 Task: Look for space in Cascavel, Brazil from 4th August, 2023 to 8th August, 2023 for 1 adult in price range Rs.10000 to Rs.15000. Place can be private room with 1  bedroom having 1 bed and 1 bathroom. Property type can be flatguest house, hotel. Amenities needed are: wifi. Booking option can be shelf check-in. Required host language is Spanish.
Action: Mouse moved to (460, 100)
Screenshot: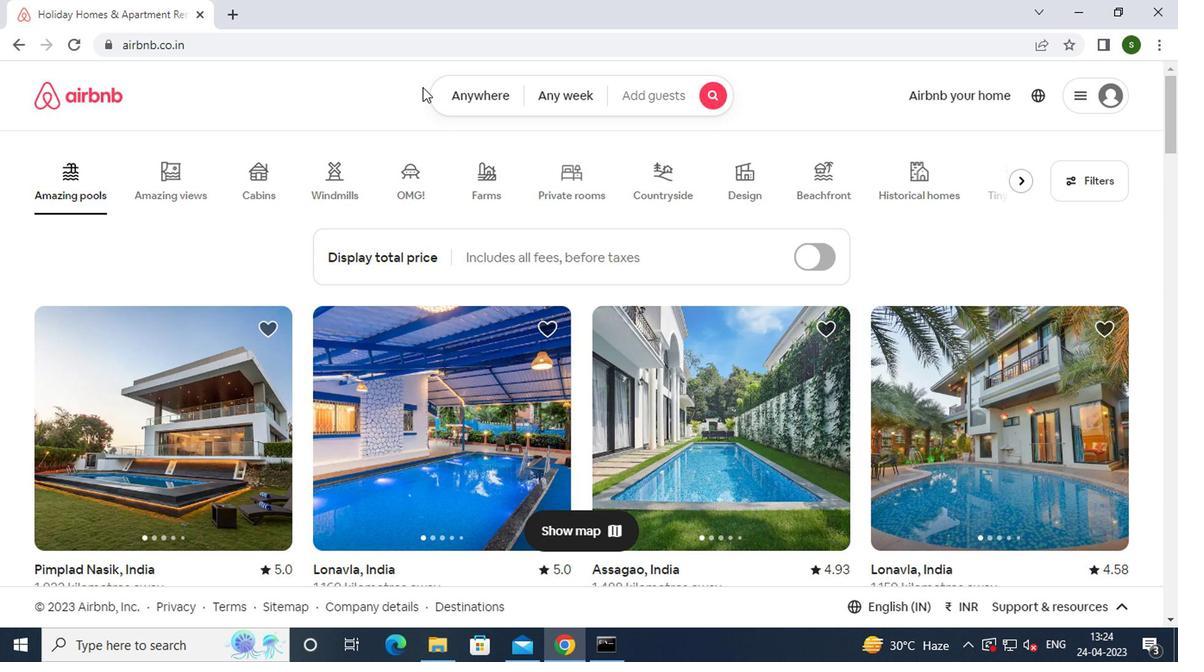 
Action: Mouse pressed left at (460, 100)
Screenshot: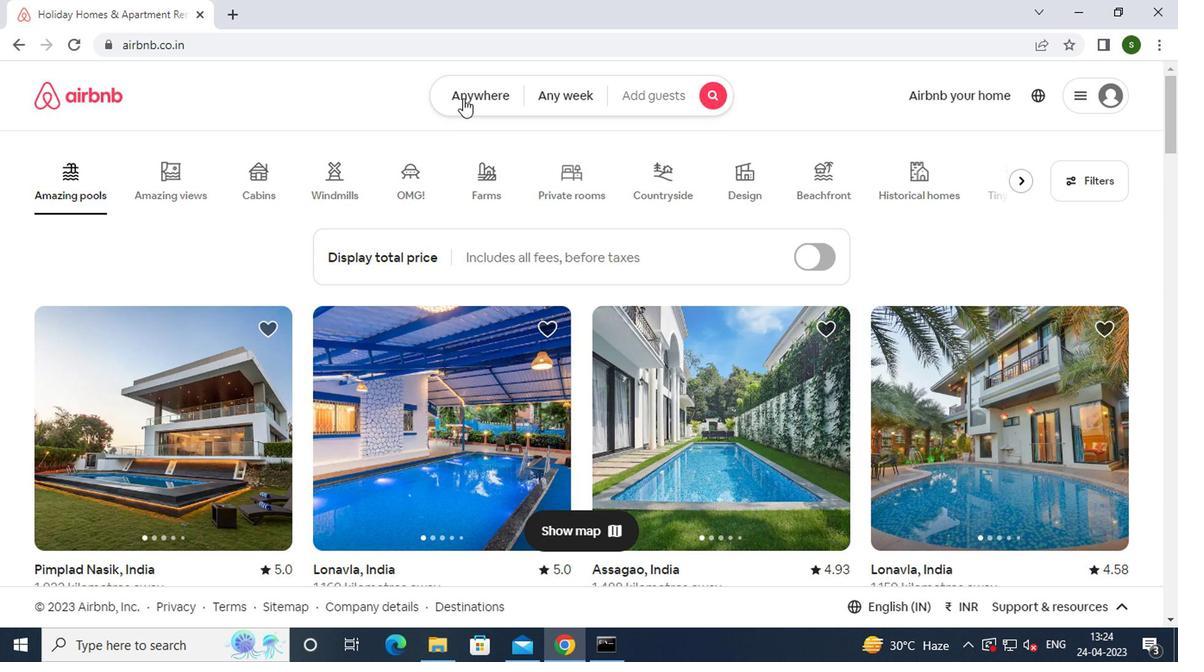 
Action: Mouse moved to (309, 171)
Screenshot: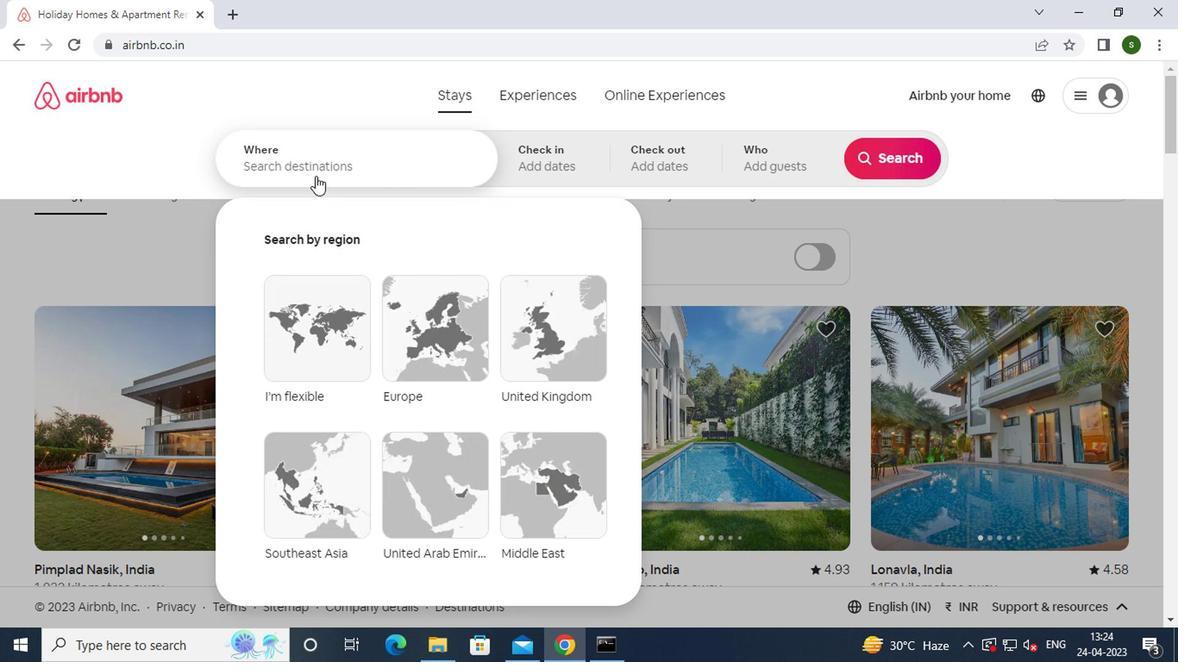 
Action: Mouse pressed left at (309, 171)
Screenshot: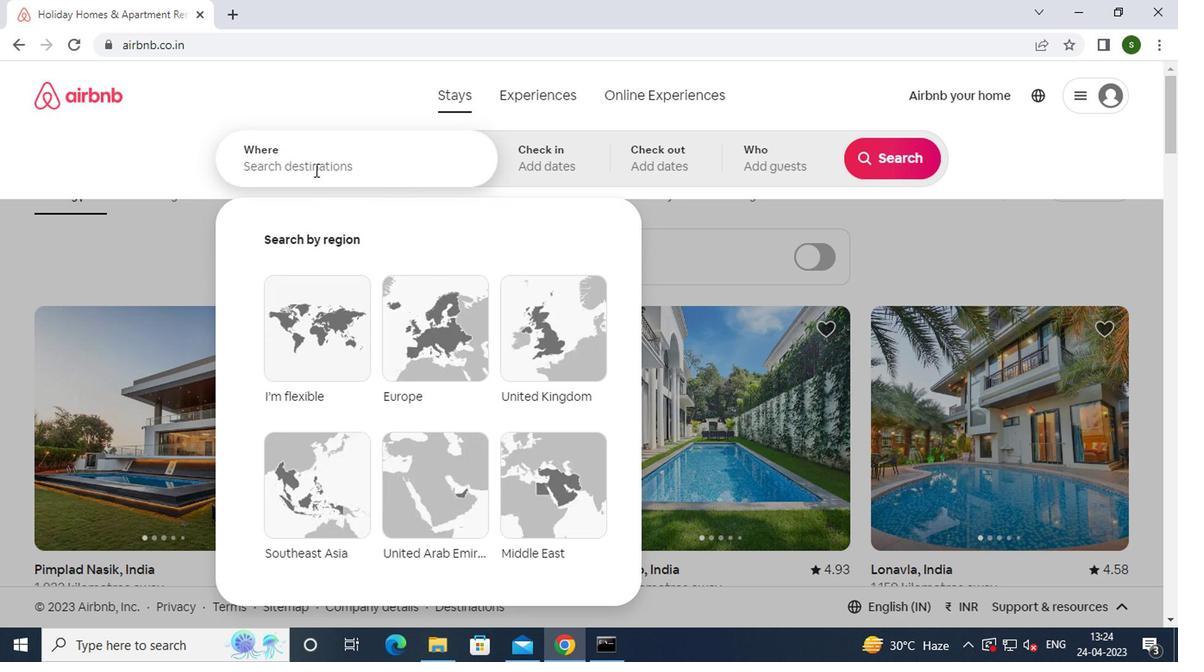 
Action: Key pressed c<Key.caps_lock>ascavel,<Key.space><Key.caps_lock>b<Key.caps_lock>razil<Key.enter>
Screenshot: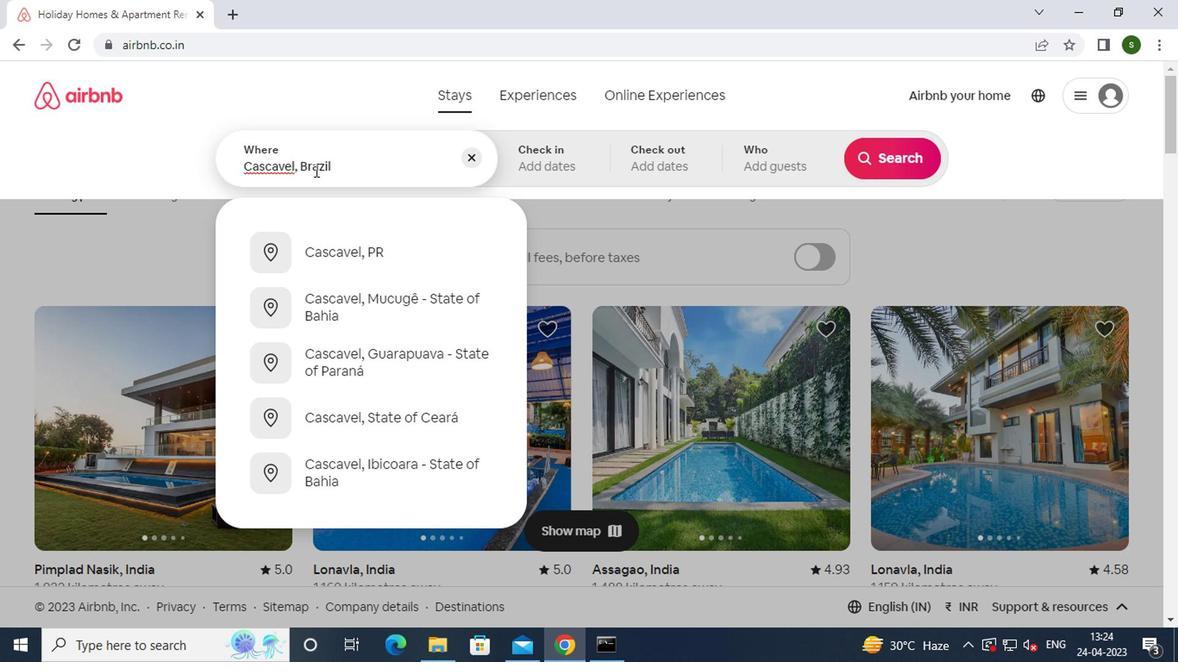 
Action: Mouse moved to (869, 292)
Screenshot: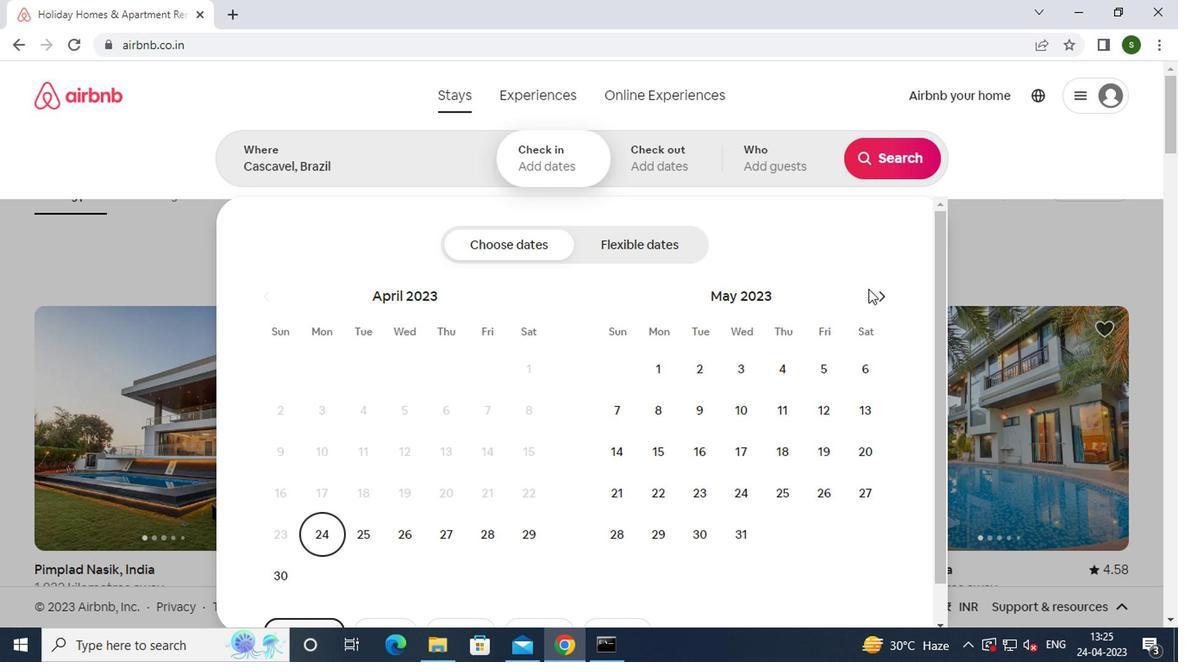 
Action: Mouse pressed left at (869, 292)
Screenshot: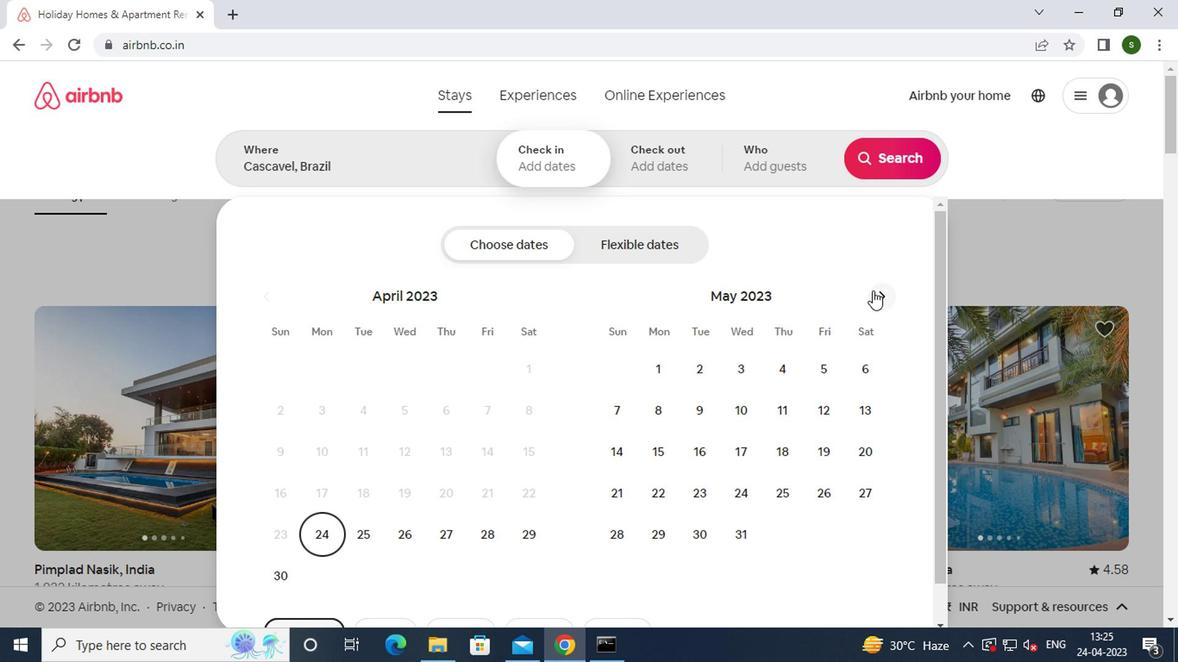 
Action: Mouse pressed left at (869, 292)
Screenshot: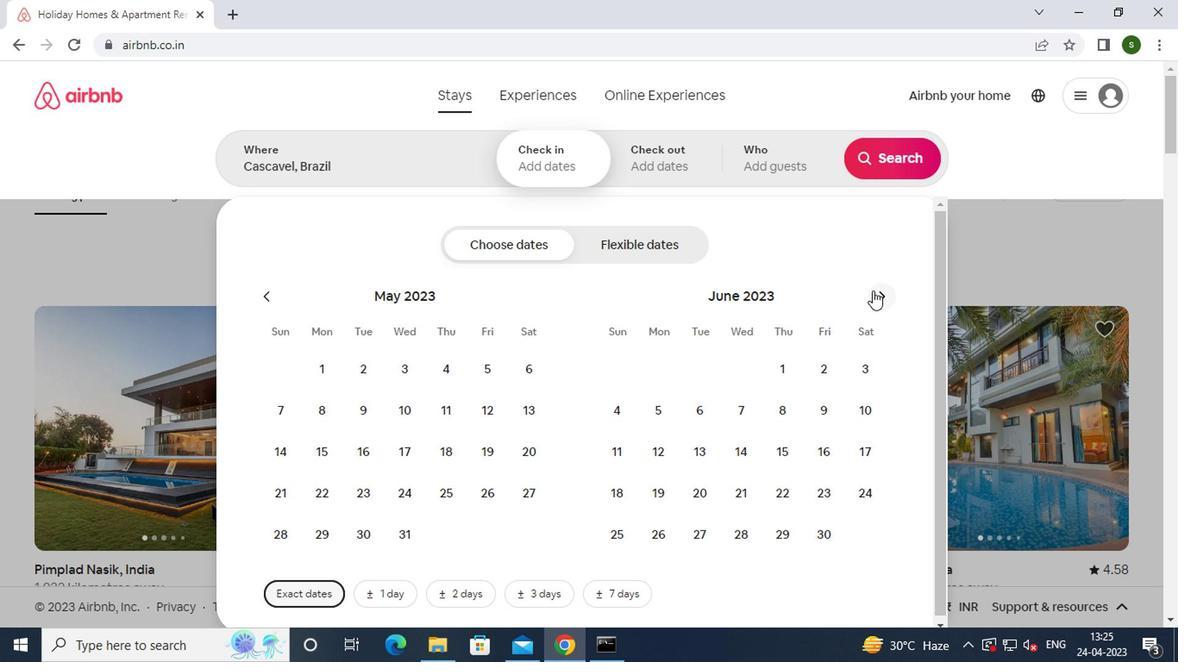 
Action: Mouse pressed left at (869, 292)
Screenshot: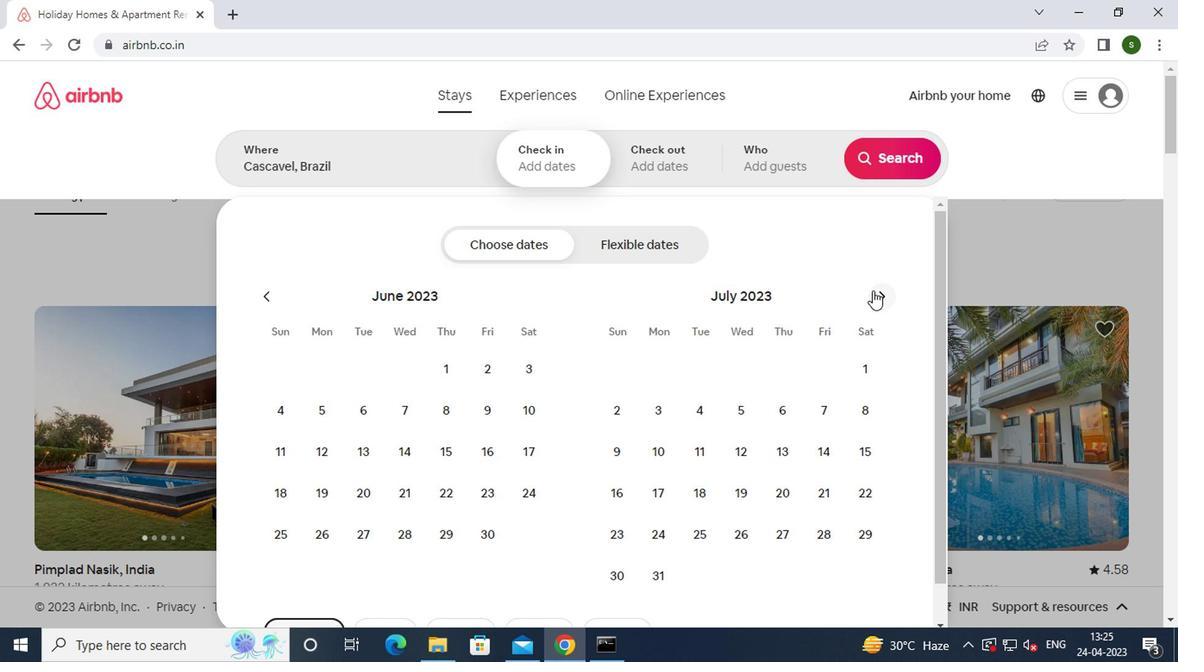
Action: Mouse moved to (819, 360)
Screenshot: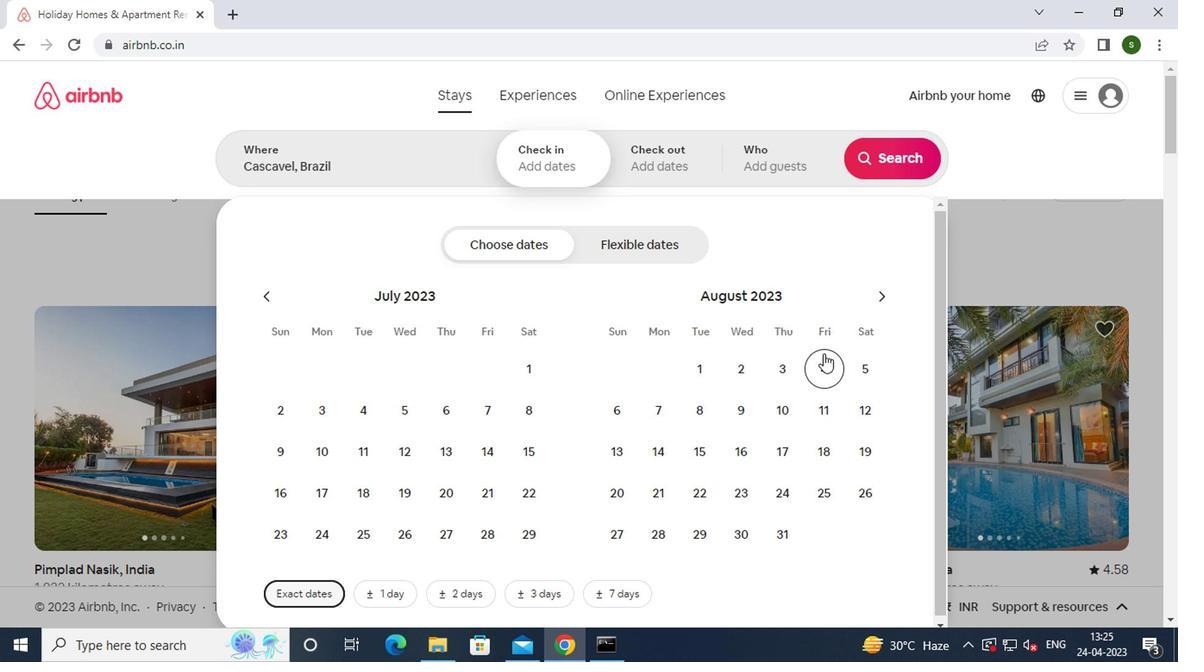 
Action: Mouse pressed left at (819, 360)
Screenshot: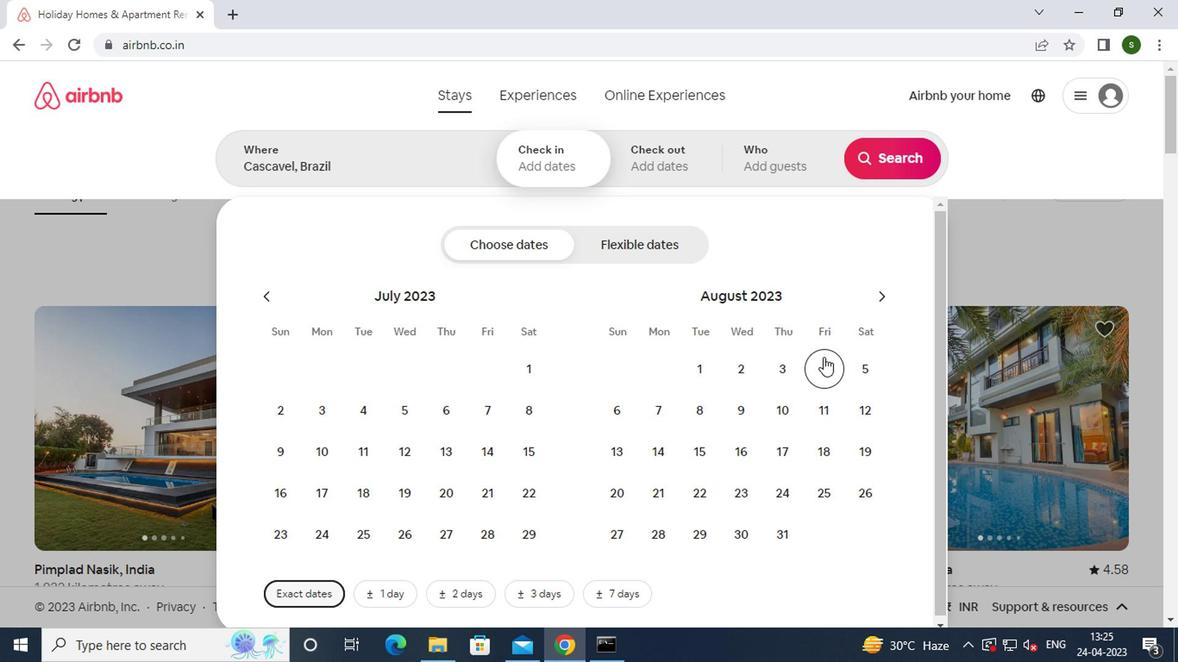 
Action: Mouse moved to (693, 415)
Screenshot: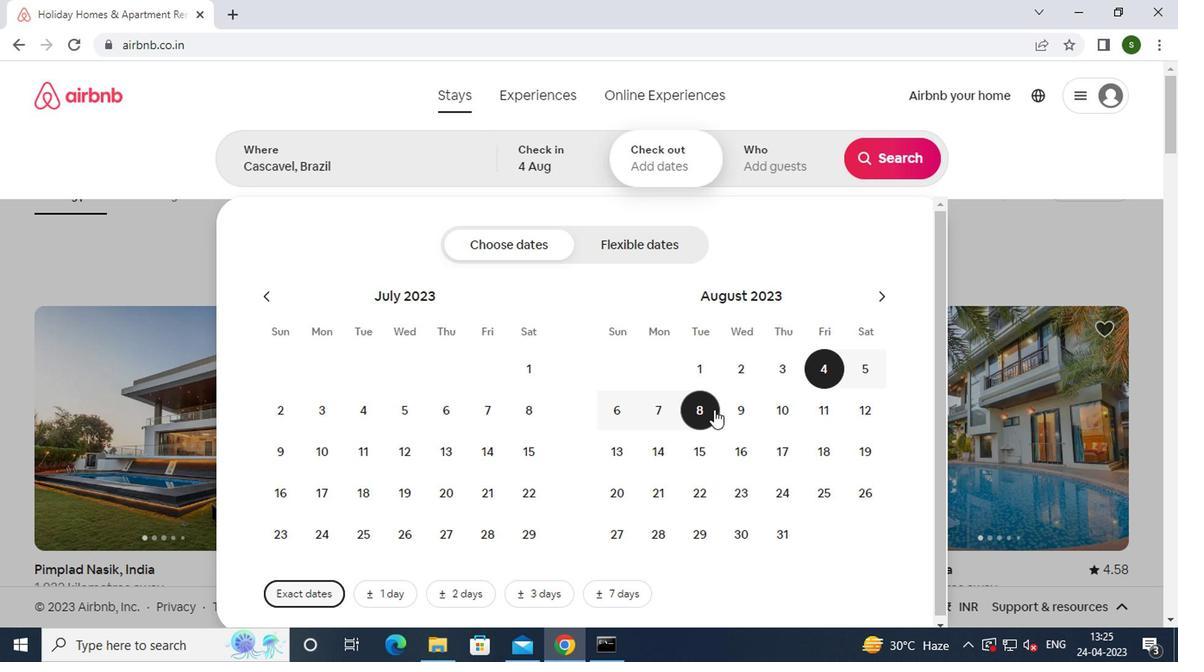 
Action: Mouse pressed left at (693, 415)
Screenshot: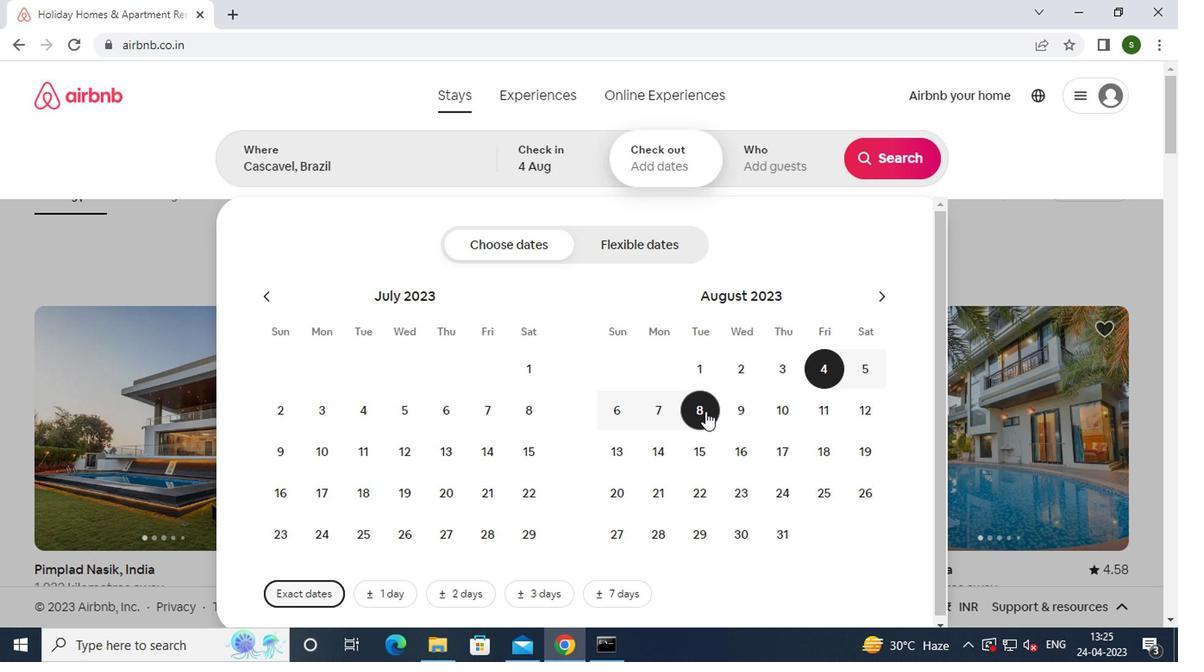 
Action: Mouse moved to (769, 170)
Screenshot: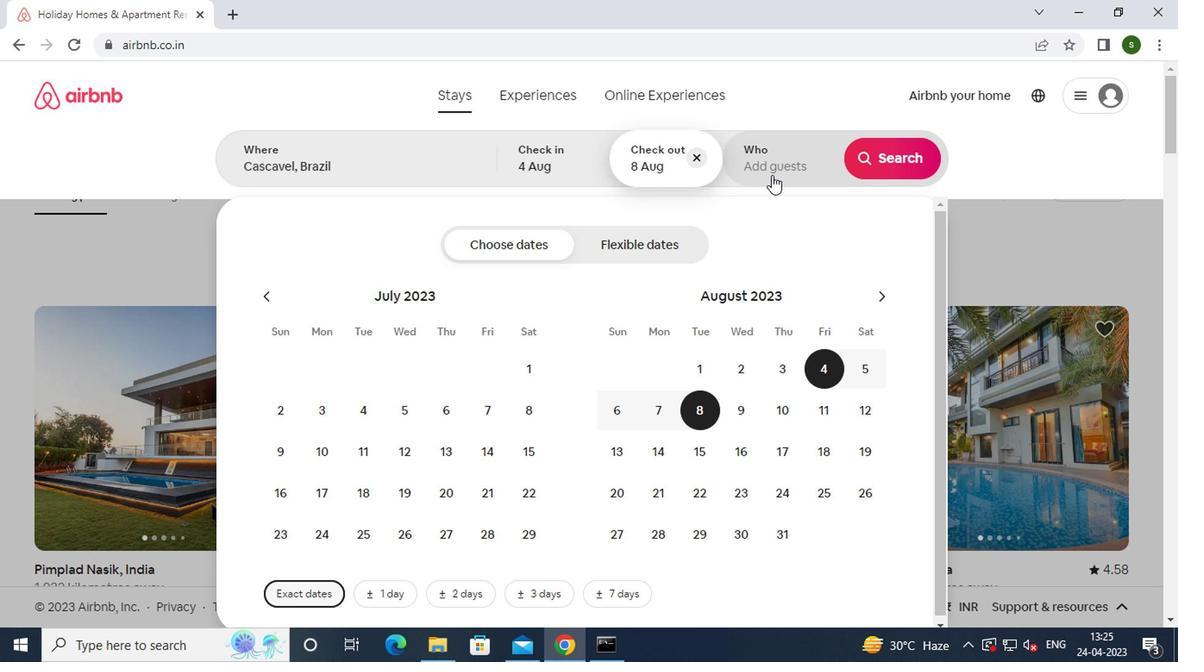
Action: Mouse pressed left at (769, 170)
Screenshot: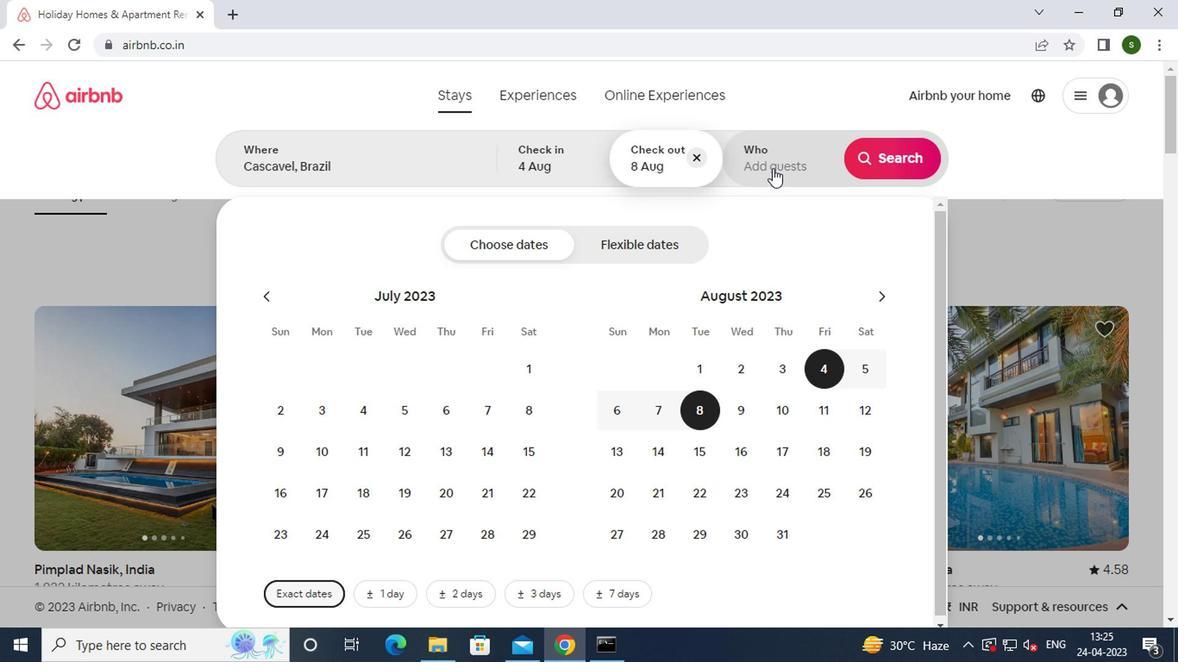 
Action: Mouse moved to (884, 250)
Screenshot: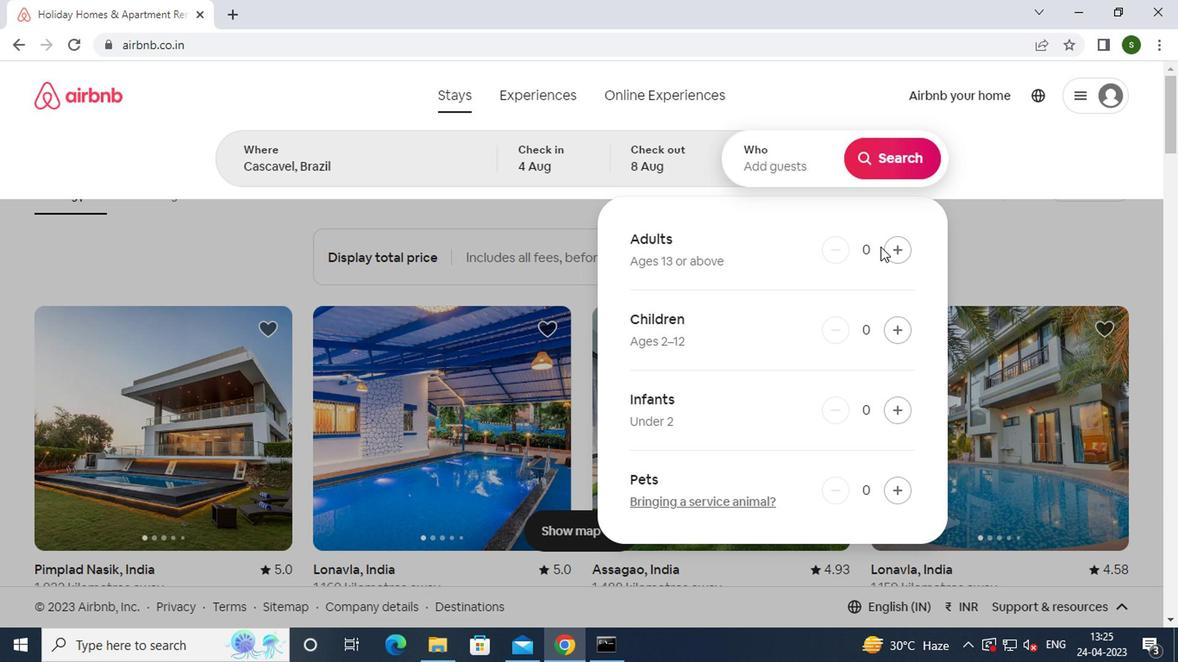 
Action: Mouse pressed left at (884, 250)
Screenshot: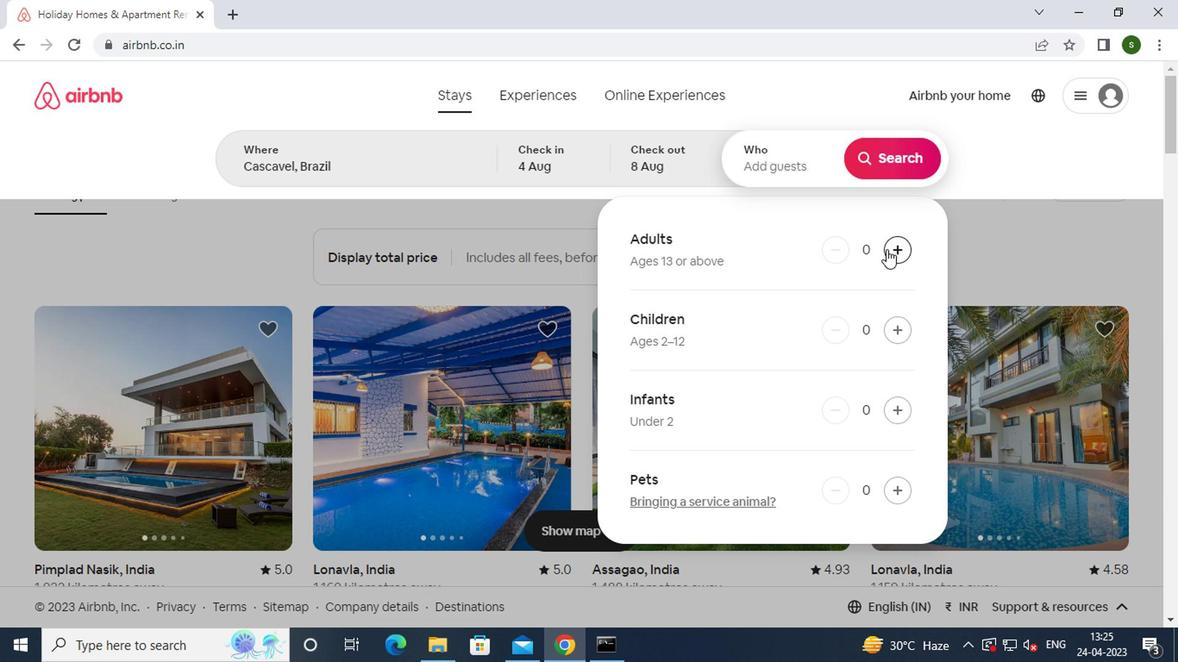 
Action: Mouse moved to (875, 166)
Screenshot: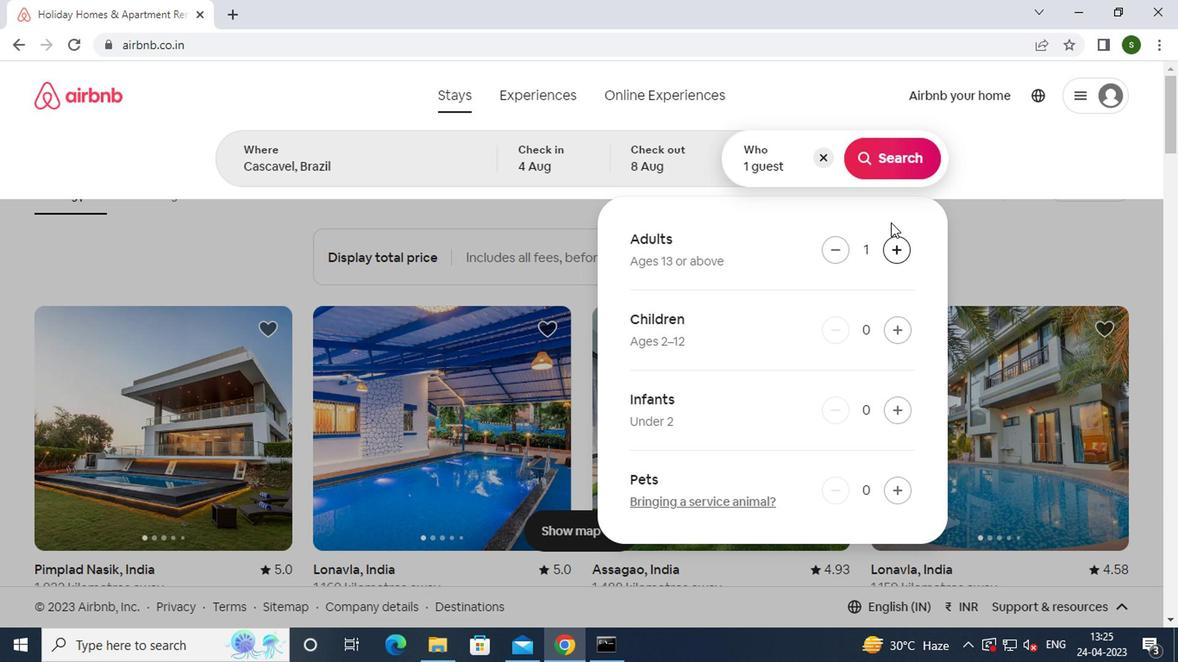
Action: Mouse pressed left at (875, 166)
Screenshot: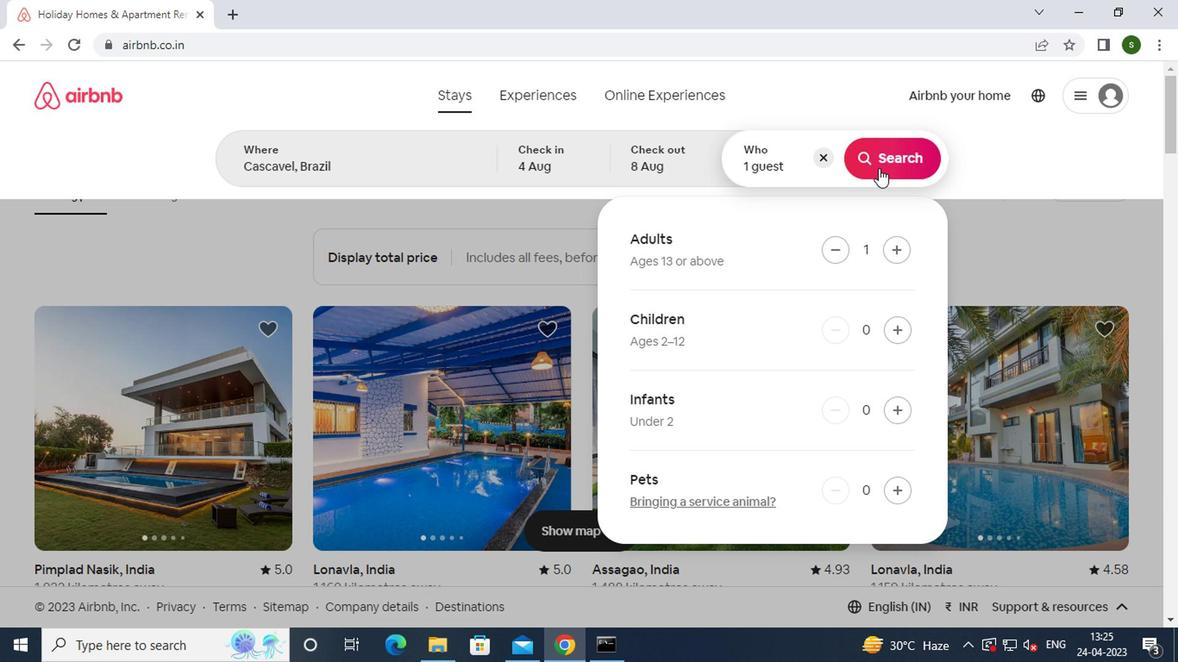 
Action: Mouse moved to (1123, 167)
Screenshot: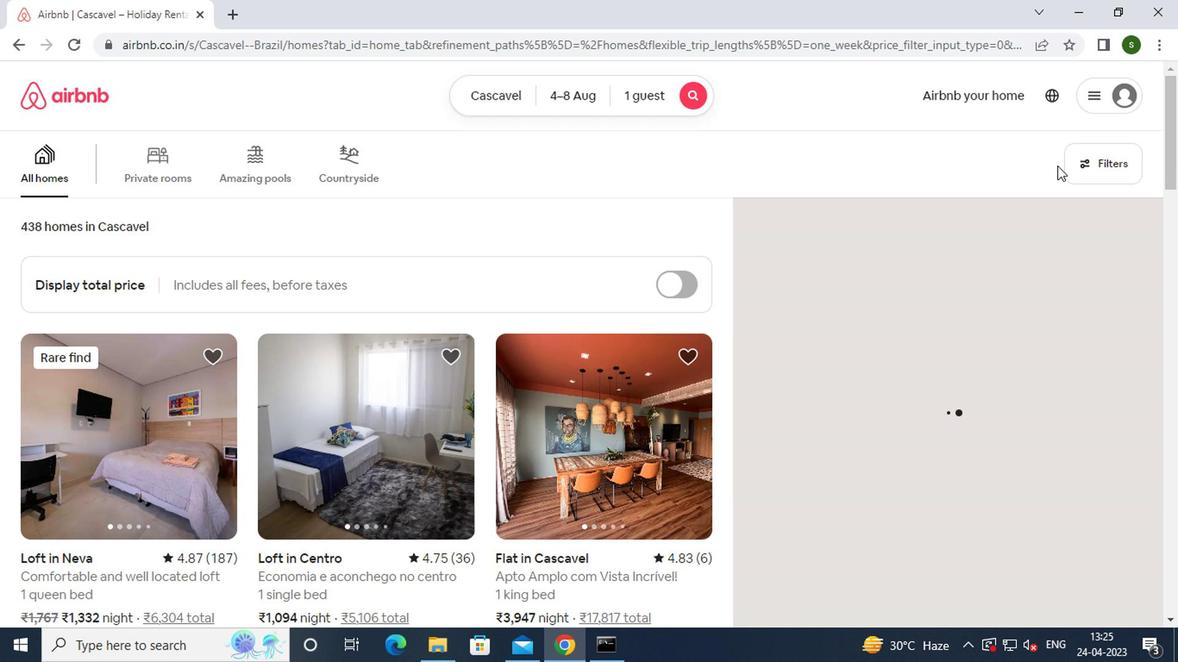 
Action: Mouse pressed left at (1123, 167)
Screenshot: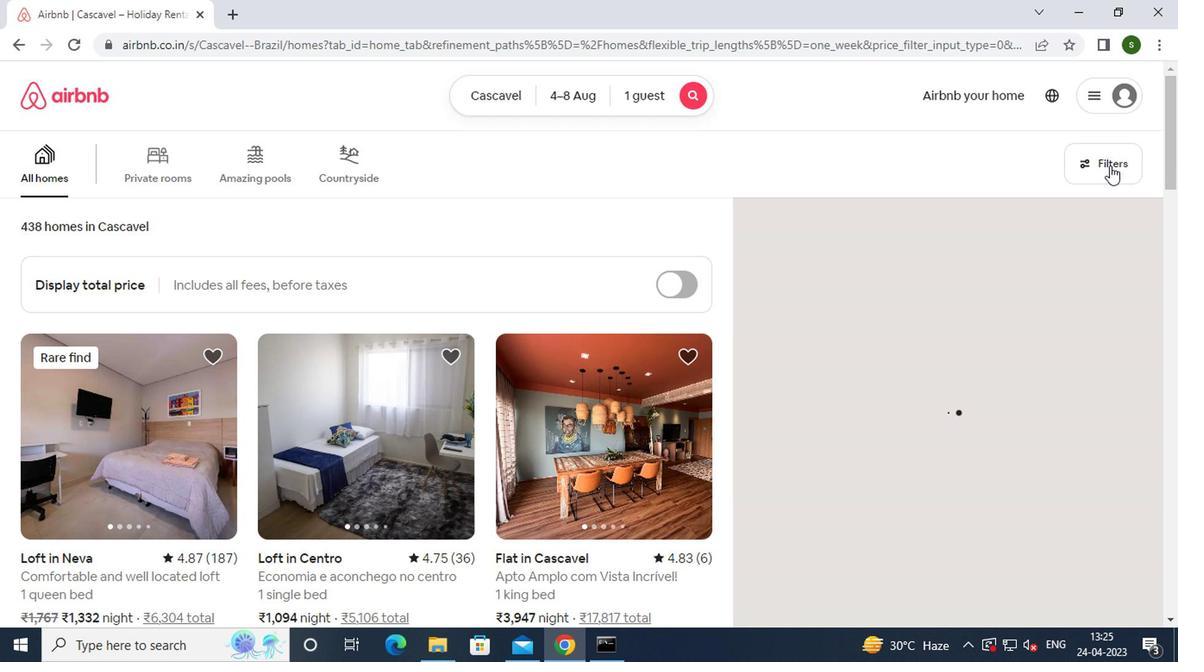 
Action: Mouse moved to (394, 392)
Screenshot: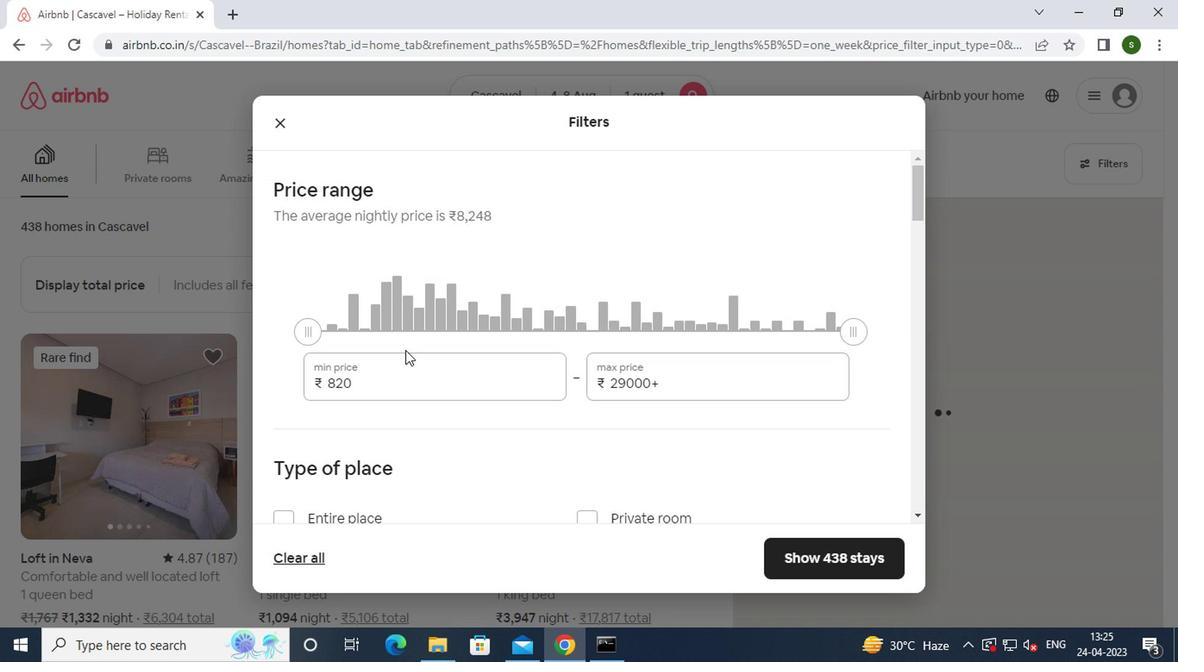 
Action: Mouse pressed left at (394, 392)
Screenshot: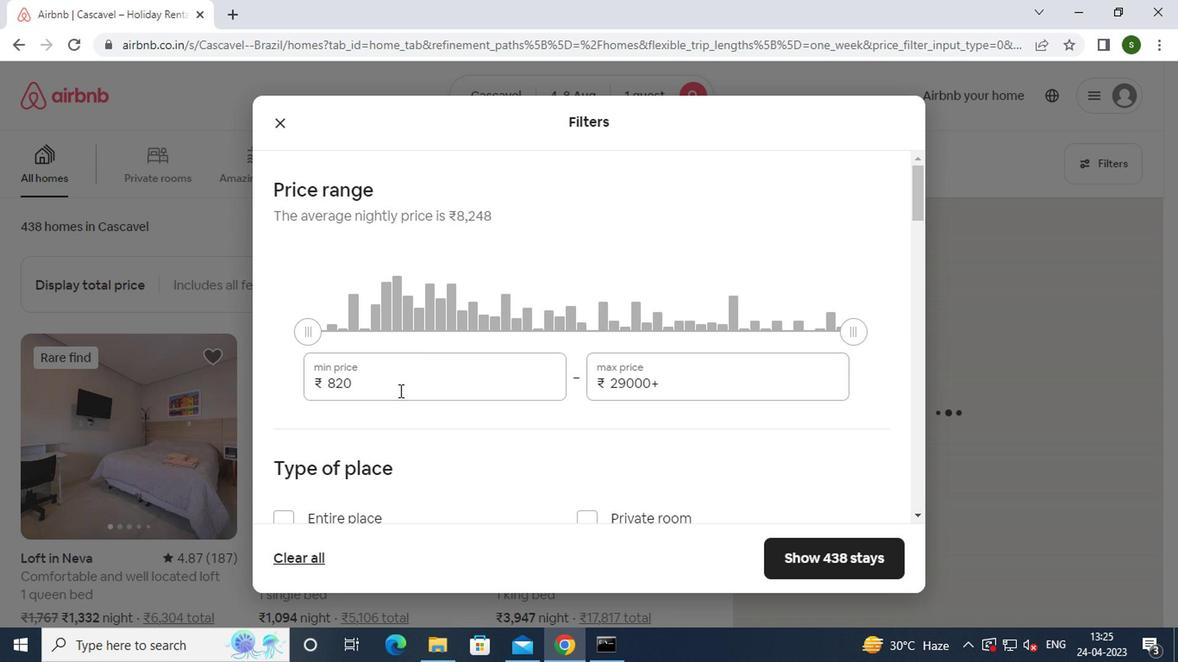 
Action: Key pressed <Key.backspace><Key.backspace><Key.backspace><Key.backspace><Key.backspace><Key.backspace><Key.backspace><Key.backspace><Key.backspace><Key.backspace><Key.backspace><Key.backspace>10000
Screenshot: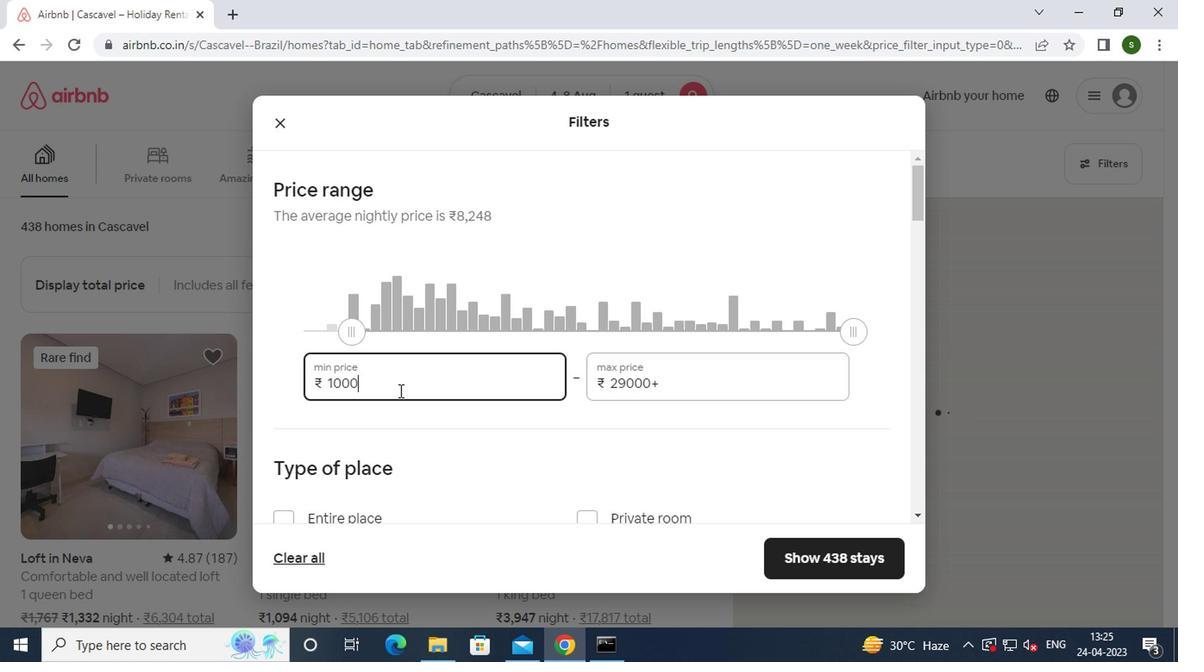 
Action: Mouse moved to (691, 390)
Screenshot: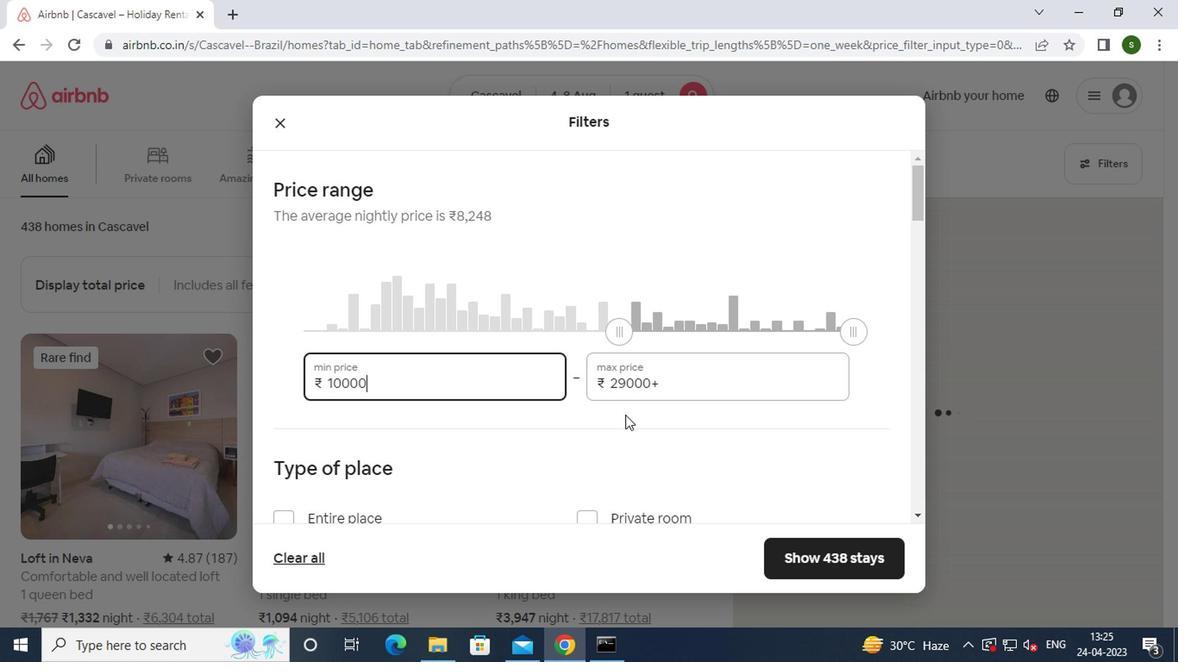 
Action: Mouse pressed left at (691, 390)
Screenshot: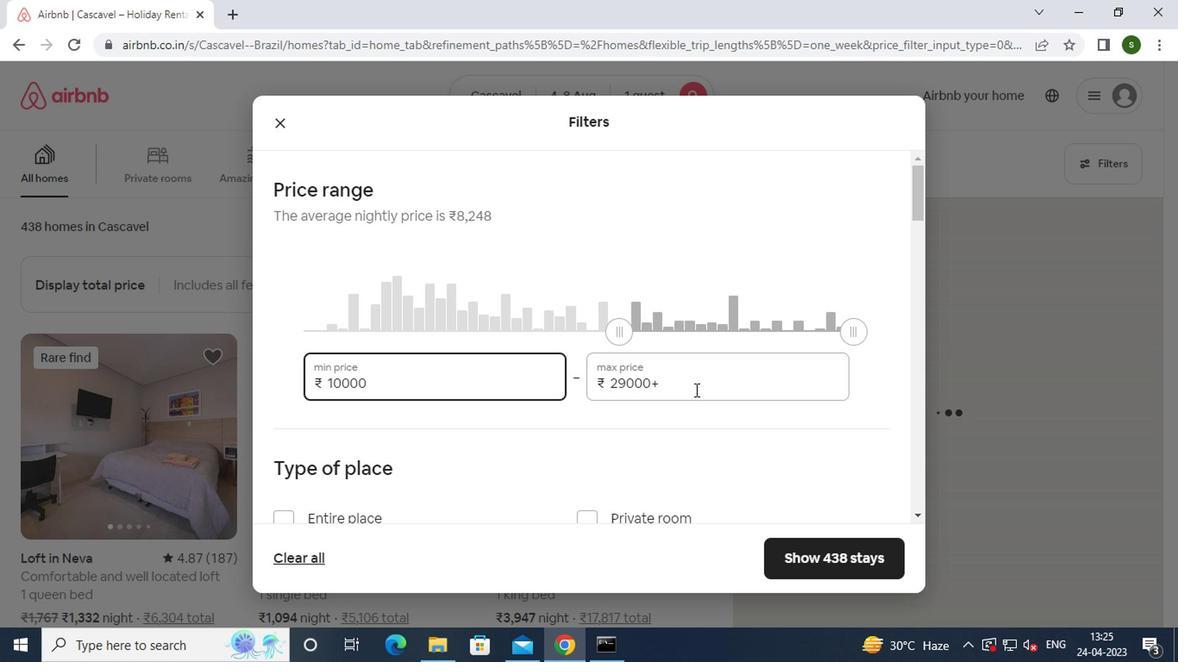 
Action: Key pressed <Key.backspace><Key.backspace><Key.backspace><Key.backspace><Key.backspace><Key.backspace><Key.backspace><Key.backspace><Key.backspace><Key.backspace>15000
Screenshot: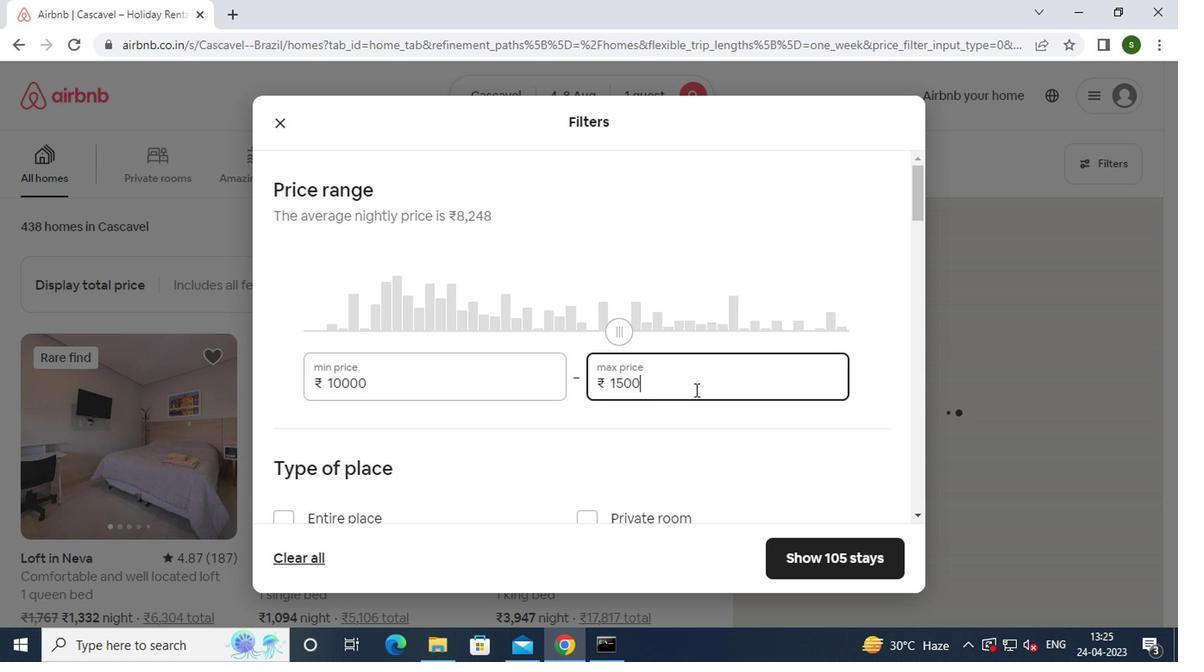 
Action: Mouse moved to (522, 424)
Screenshot: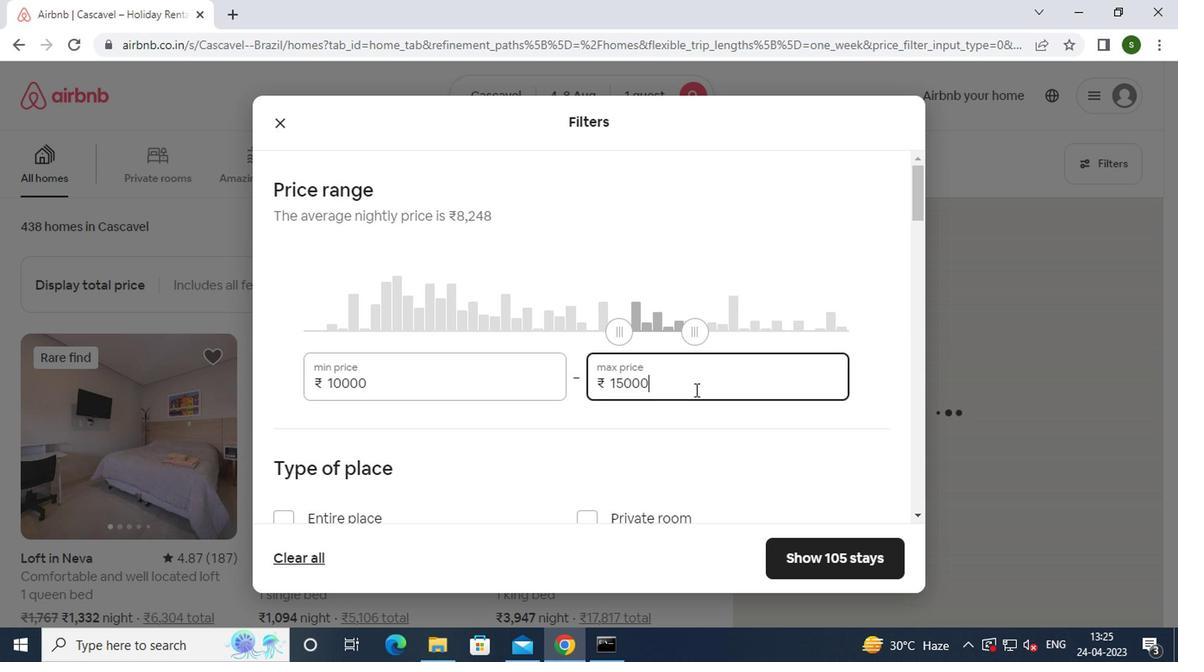 
Action: Mouse scrolled (522, 422) with delta (0, -1)
Screenshot: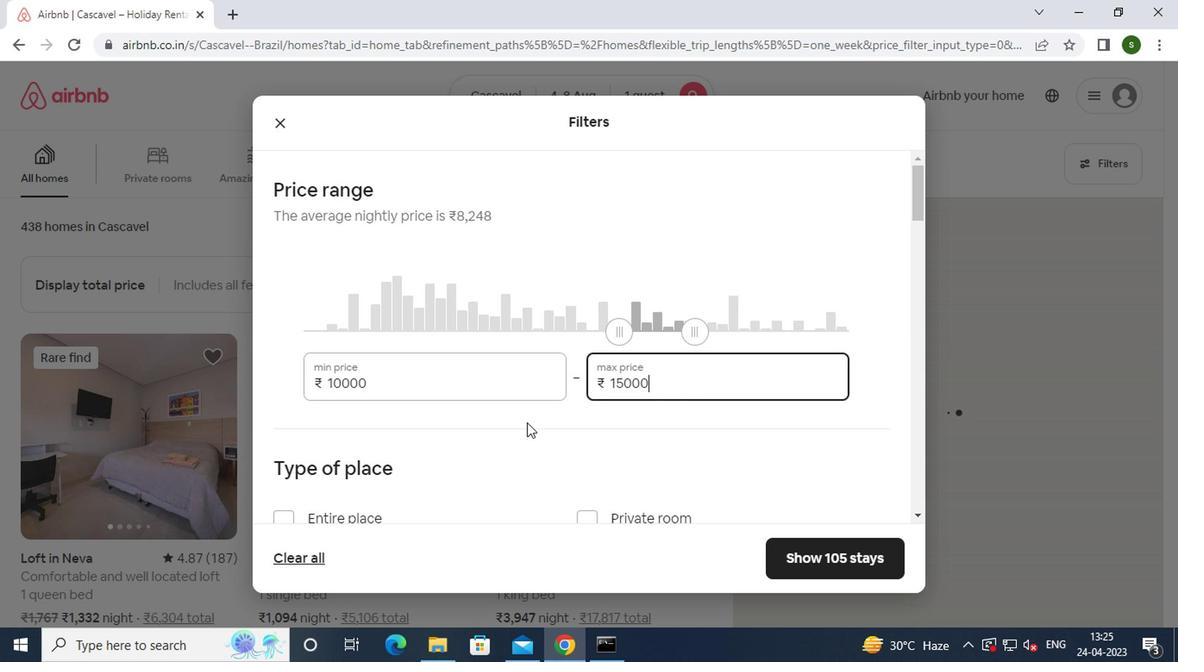 
Action: Mouse scrolled (522, 422) with delta (0, -1)
Screenshot: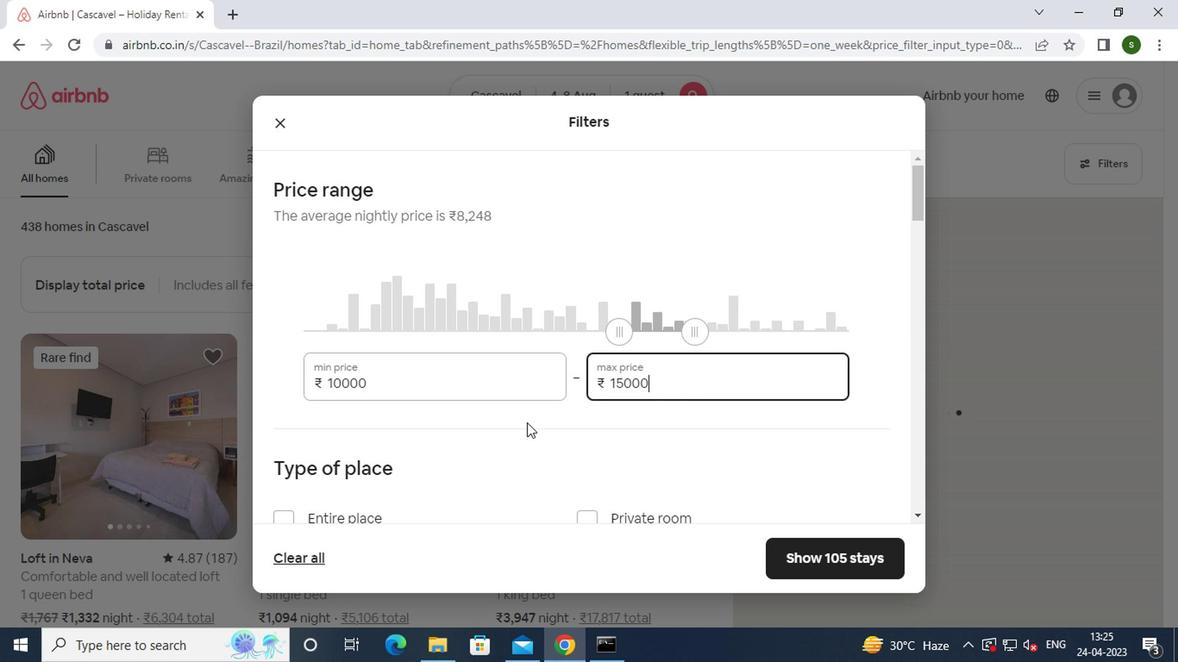 
Action: Mouse moved to (579, 347)
Screenshot: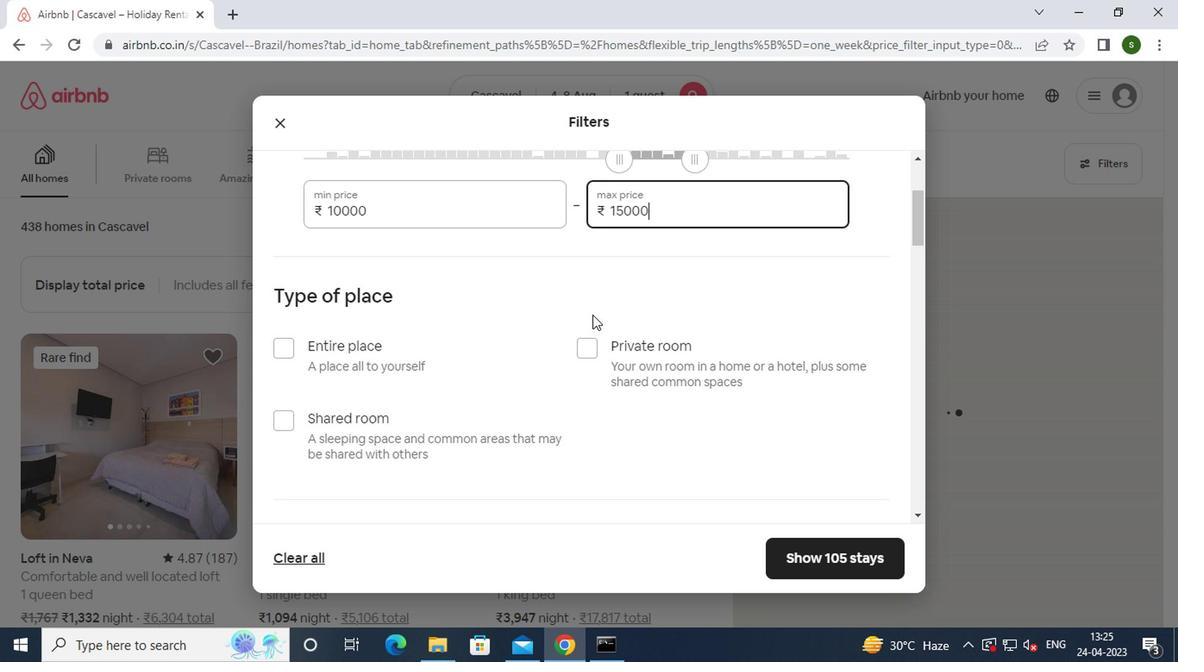 
Action: Mouse pressed left at (579, 347)
Screenshot: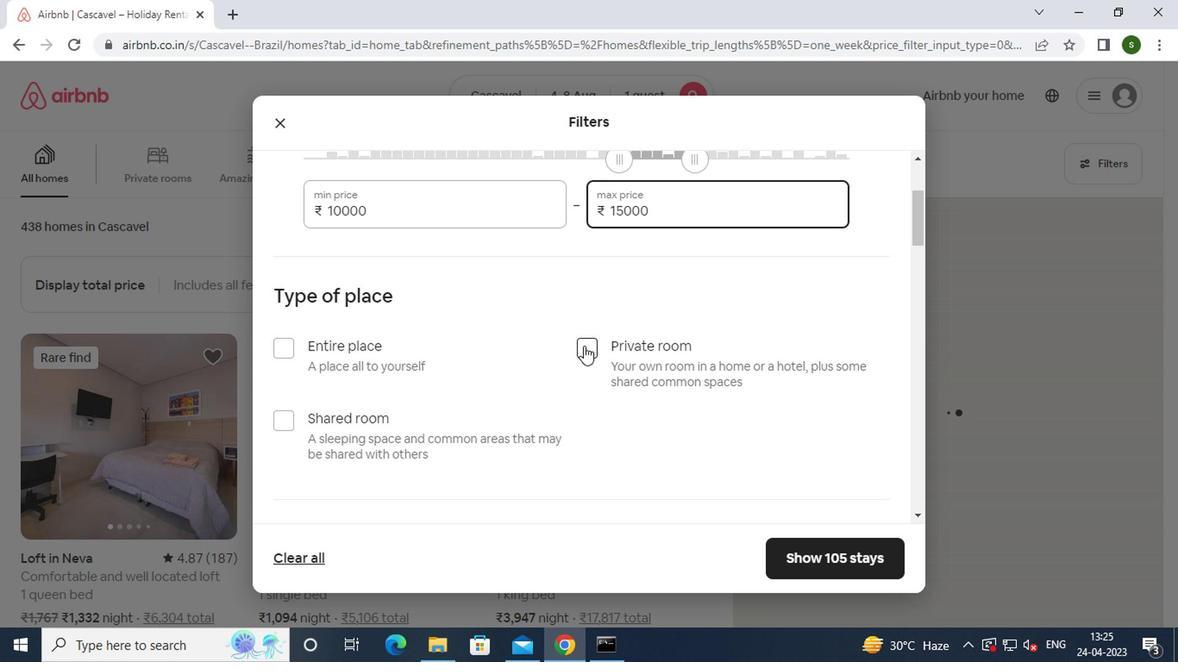 
Action: Mouse moved to (535, 355)
Screenshot: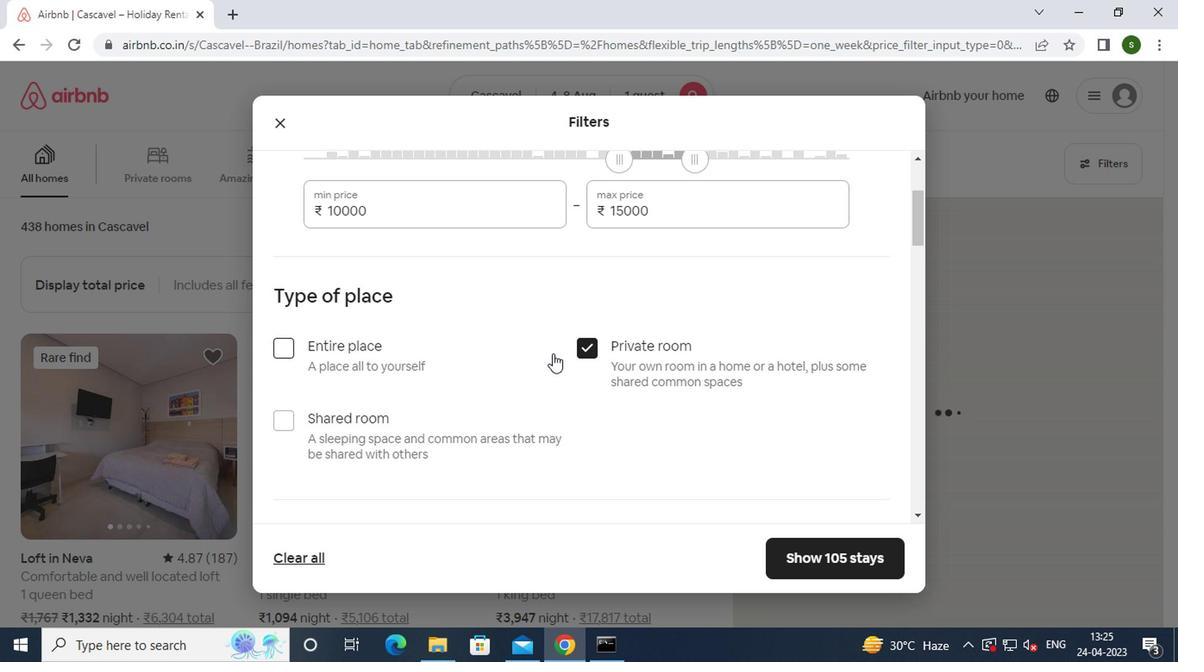 
Action: Mouse scrolled (535, 354) with delta (0, -1)
Screenshot: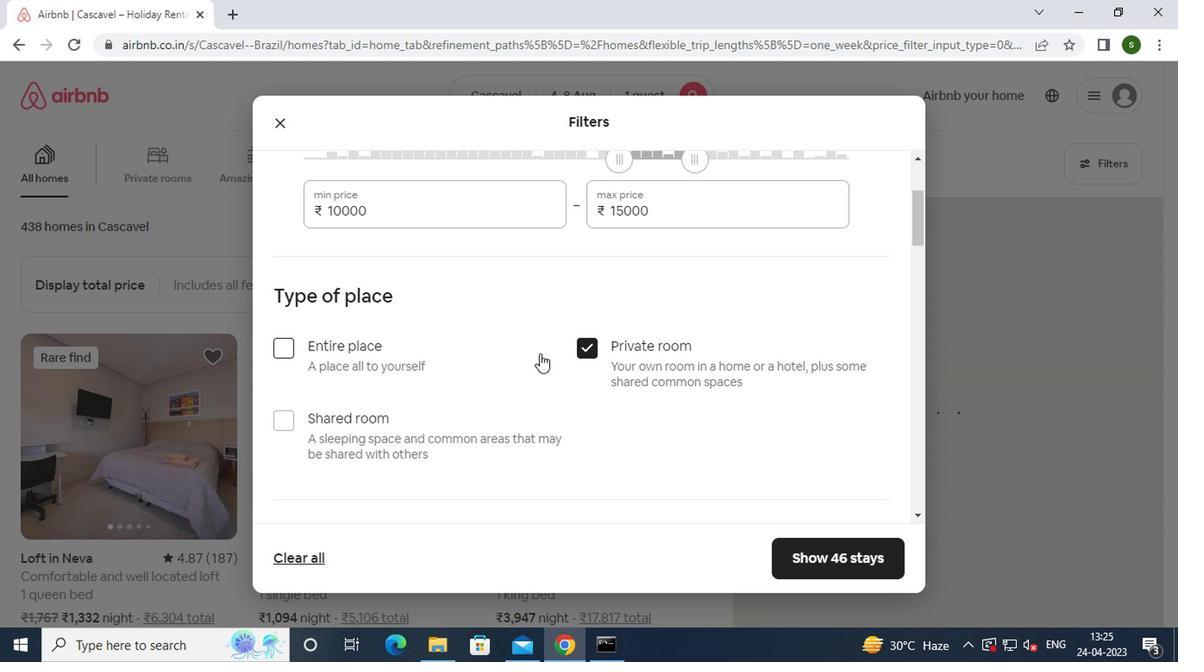 
Action: Mouse scrolled (535, 354) with delta (0, -1)
Screenshot: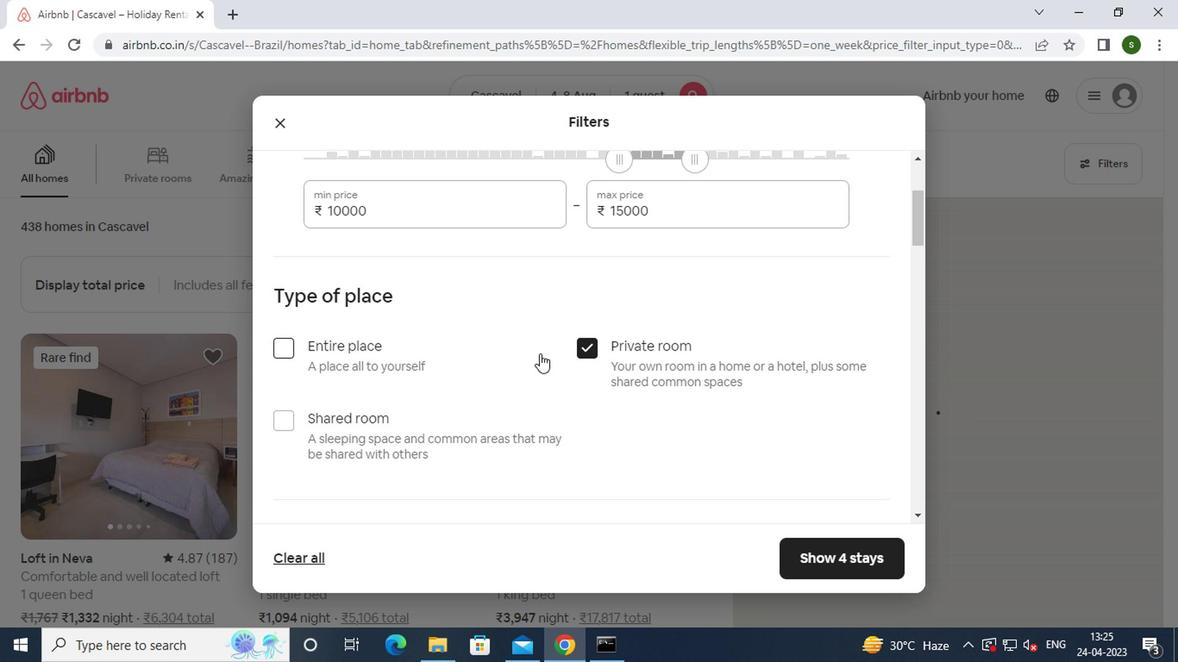 
Action: Mouse scrolled (535, 354) with delta (0, -1)
Screenshot: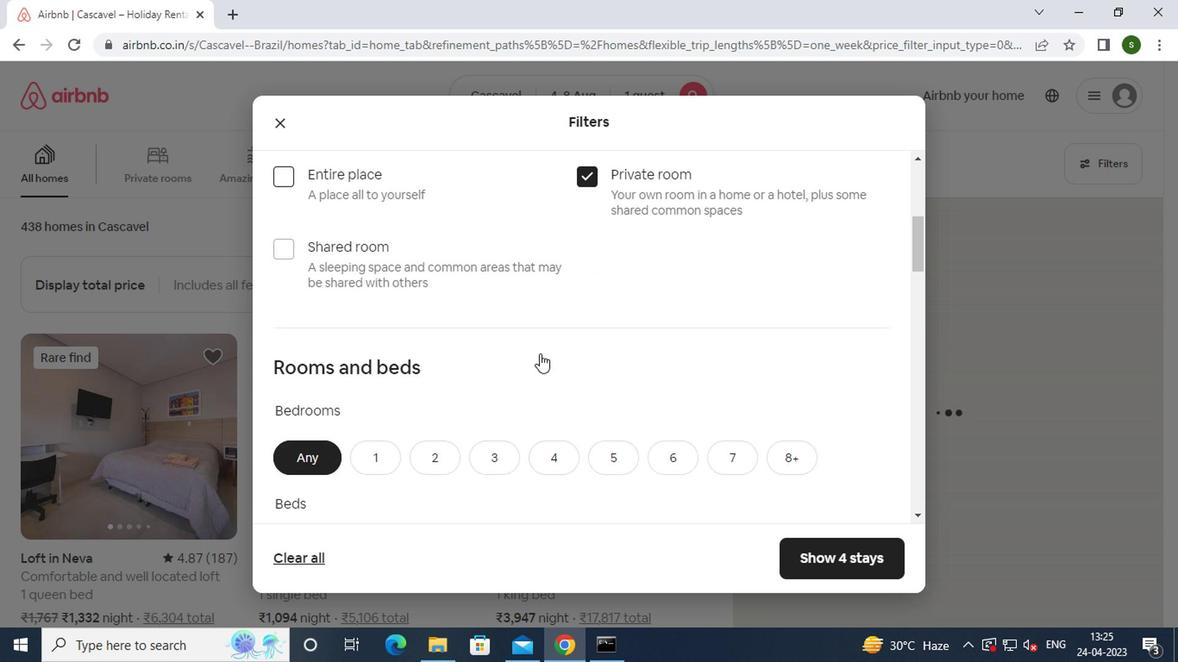 
Action: Mouse moved to (373, 379)
Screenshot: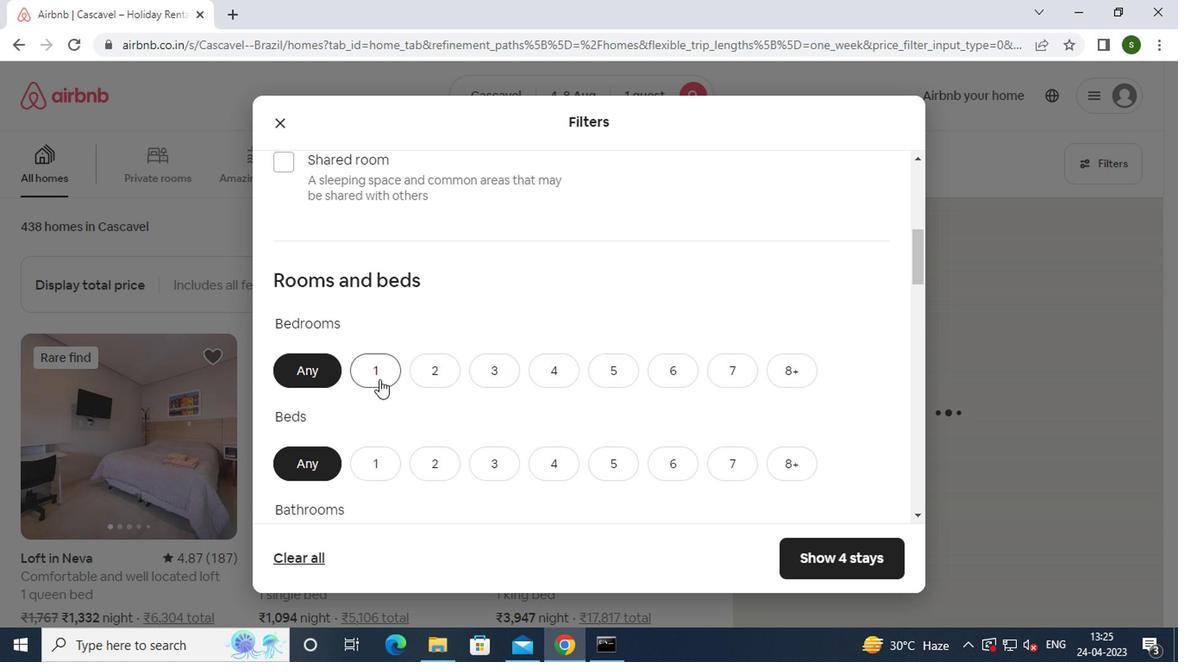 
Action: Mouse pressed left at (373, 379)
Screenshot: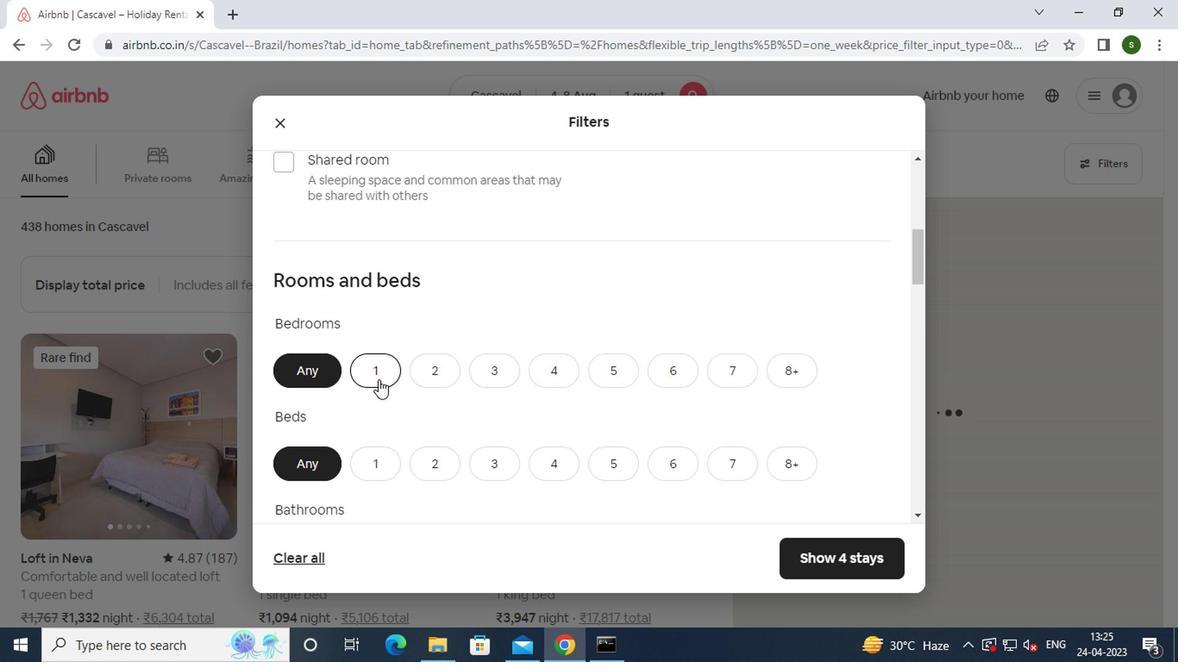 
Action: Mouse moved to (378, 460)
Screenshot: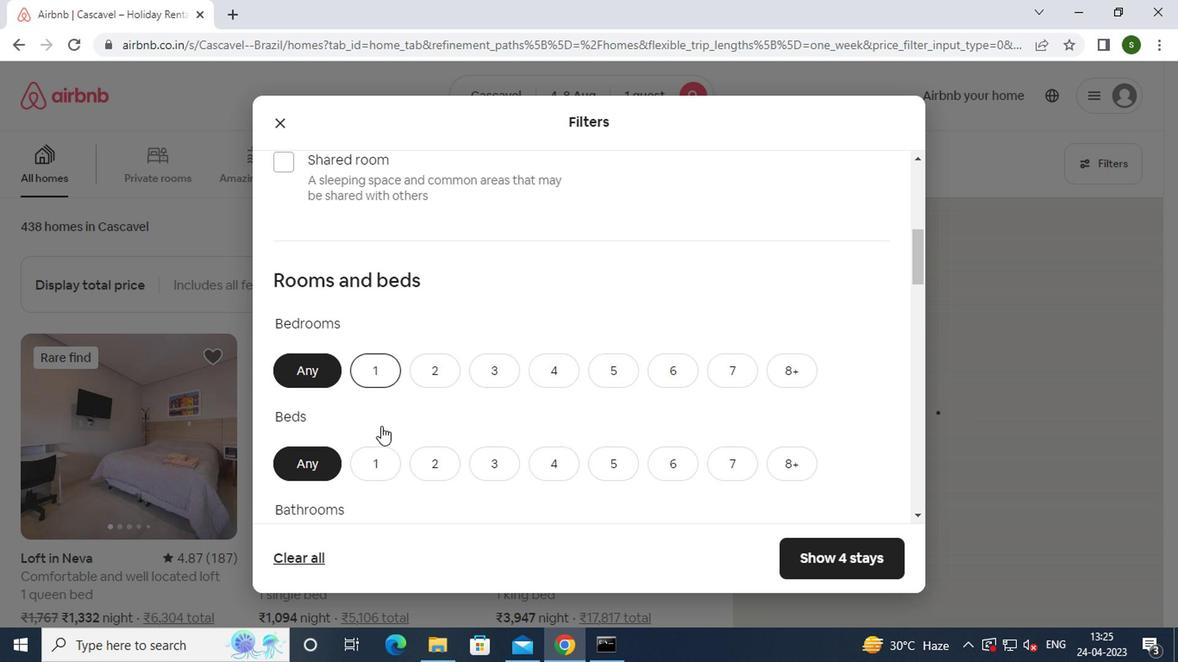 
Action: Mouse pressed left at (378, 460)
Screenshot: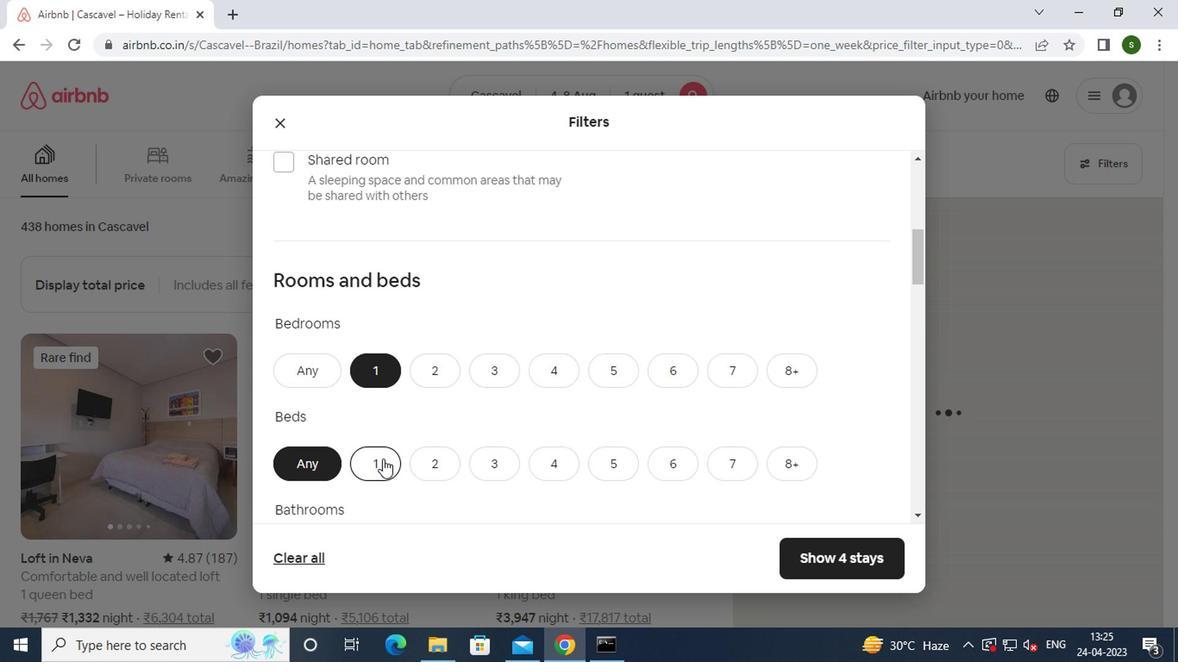 
Action: Mouse moved to (392, 431)
Screenshot: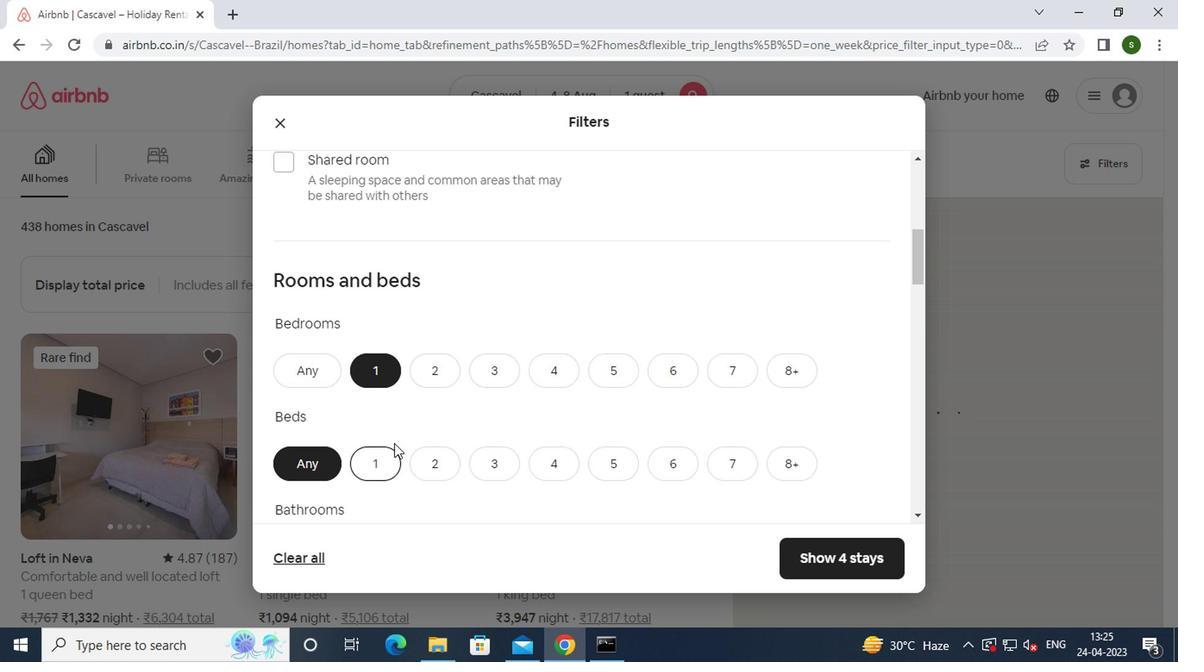 
Action: Mouse scrolled (392, 430) with delta (0, 0)
Screenshot: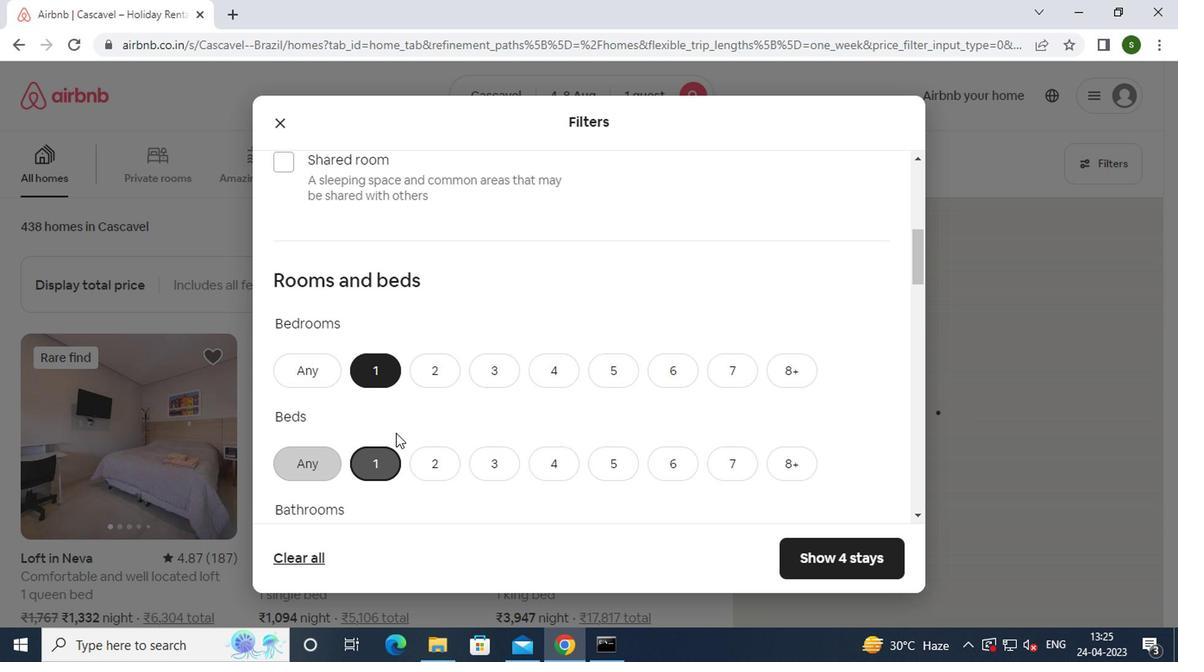 
Action: Mouse scrolled (392, 430) with delta (0, 0)
Screenshot: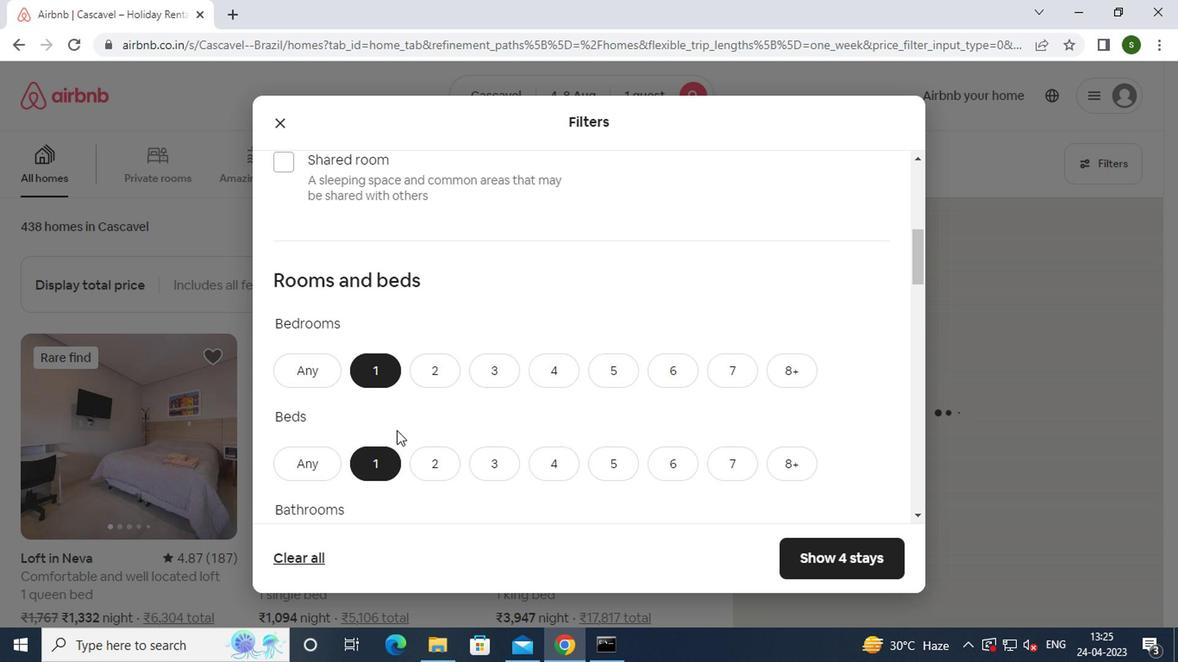 
Action: Mouse moved to (366, 374)
Screenshot: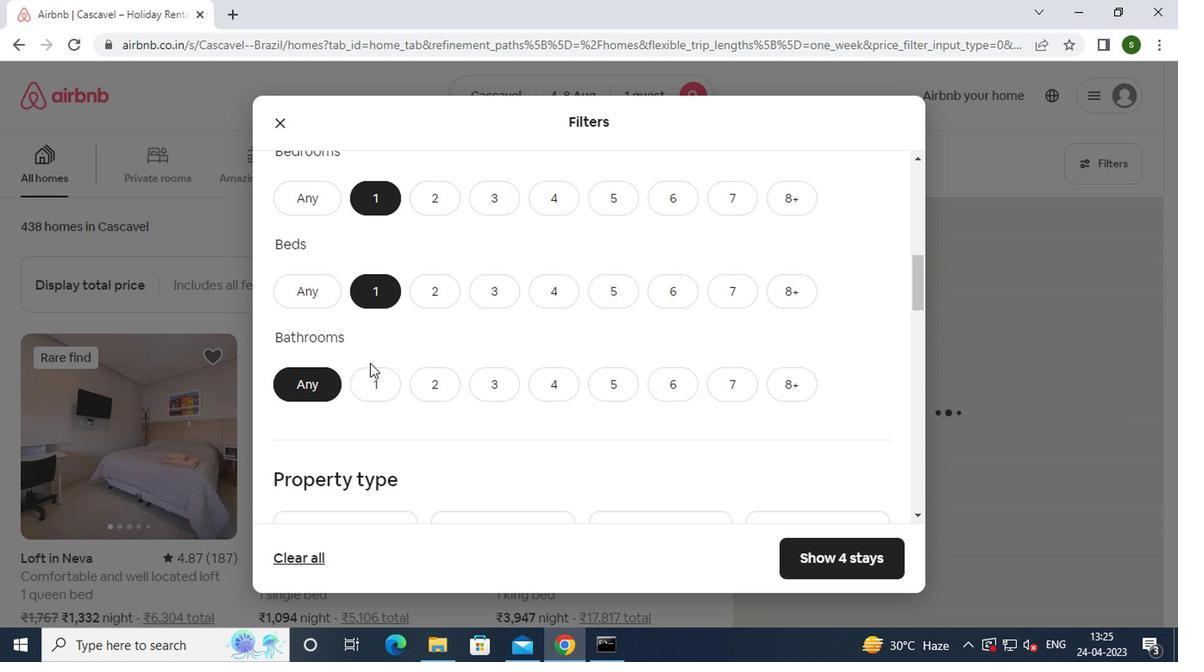 
Action: Mouse pressed left at (366, 374)
Screenshot: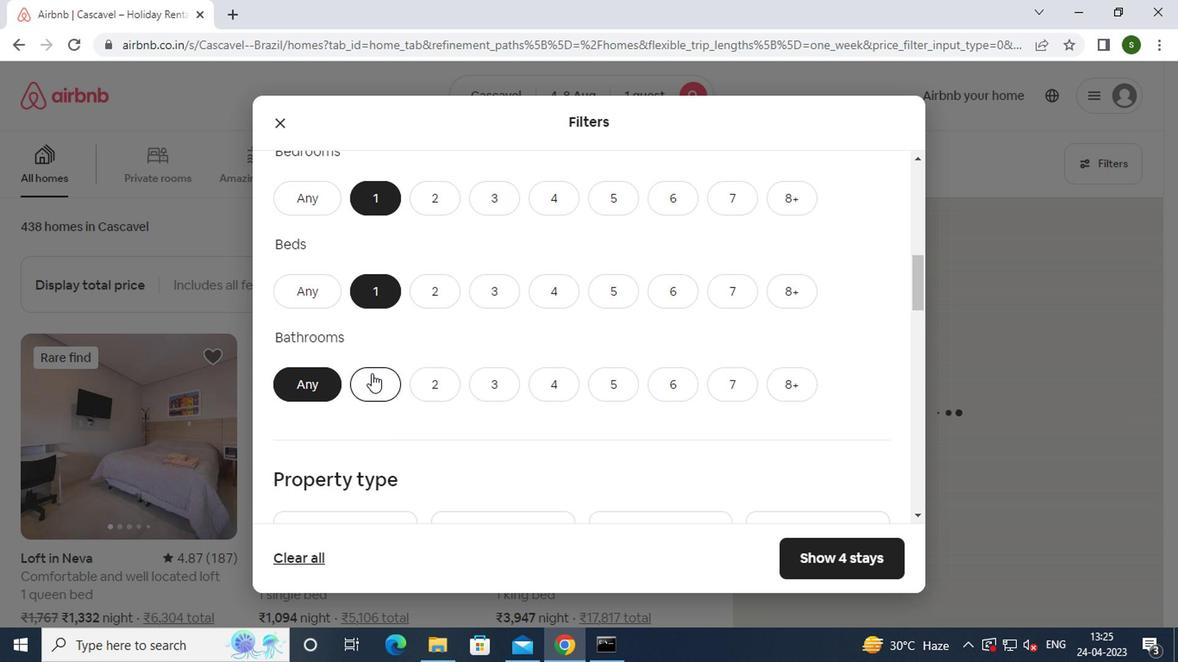 
Action: Mouse moved to (406, 346)
Screenshot: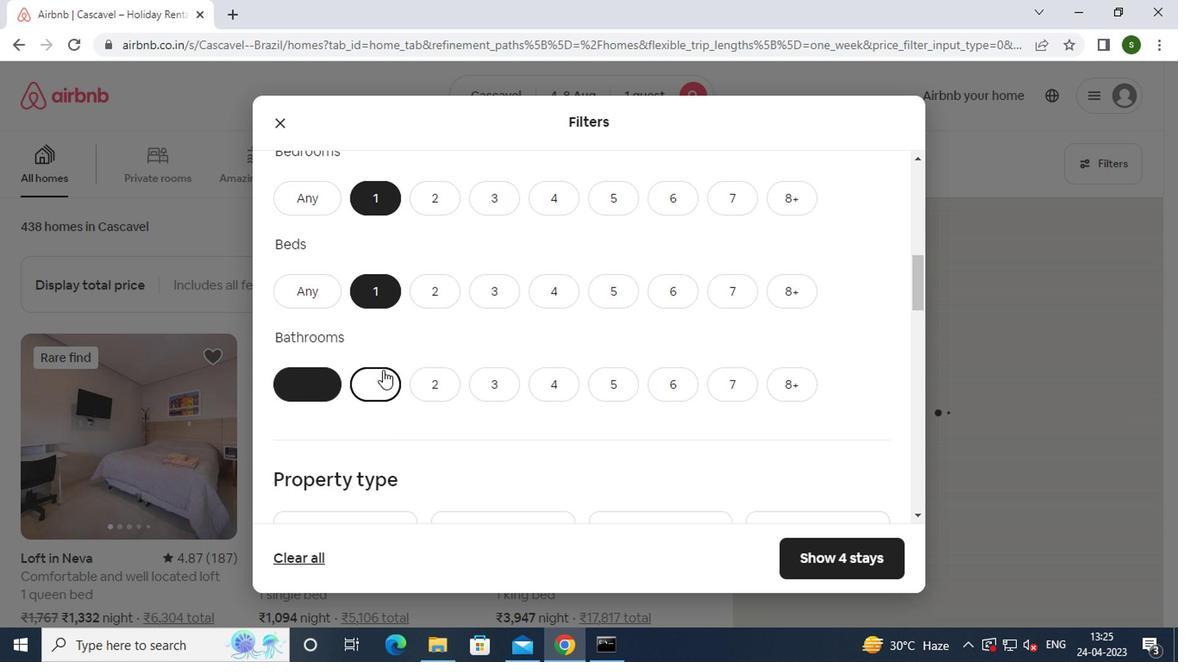 
Action: Mouse scrolled (406, 345) with delta (0, -1)
Screenshot: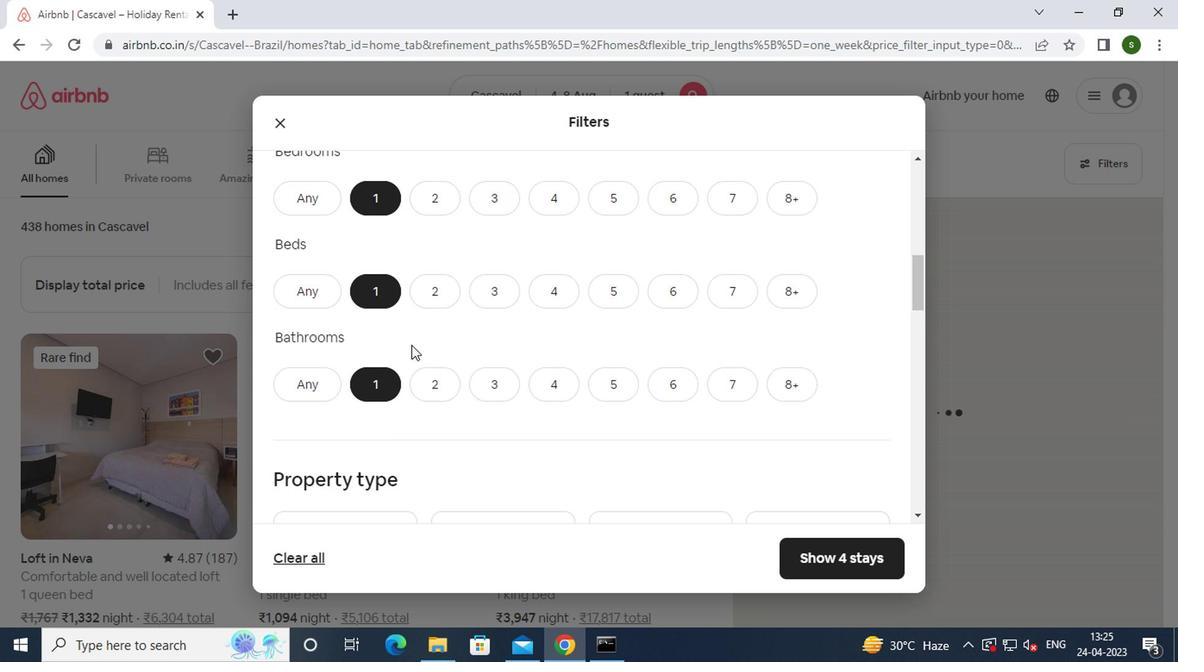 
Action: Mouse scrolled (406, 345) with delta (0, -1)
Screenshot: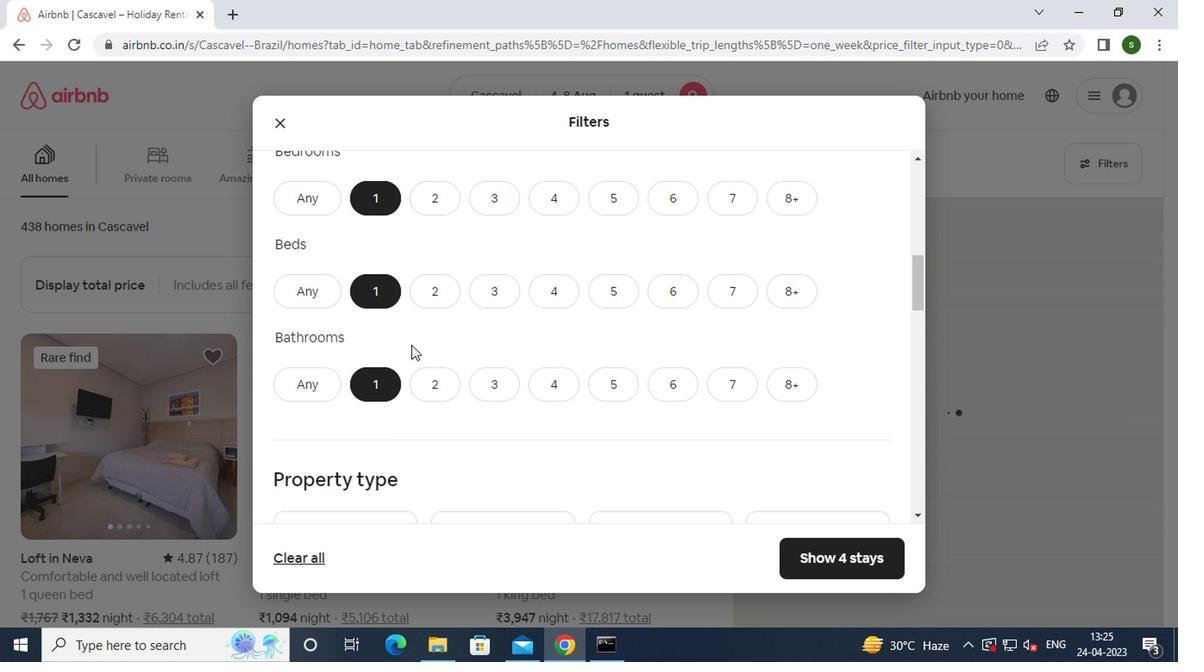 
Action: Mouse scrolled (406, 345) with delta (0, -1)
Screenshot: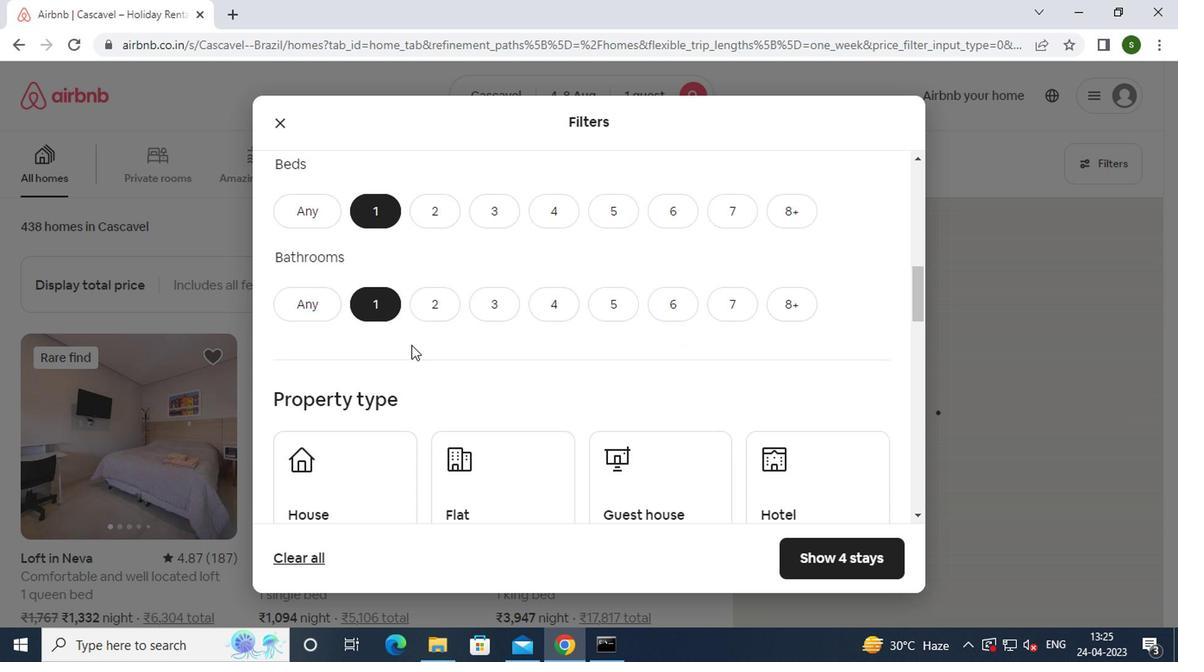 
Action: Mouse moved to (472, 320)
Screenshot: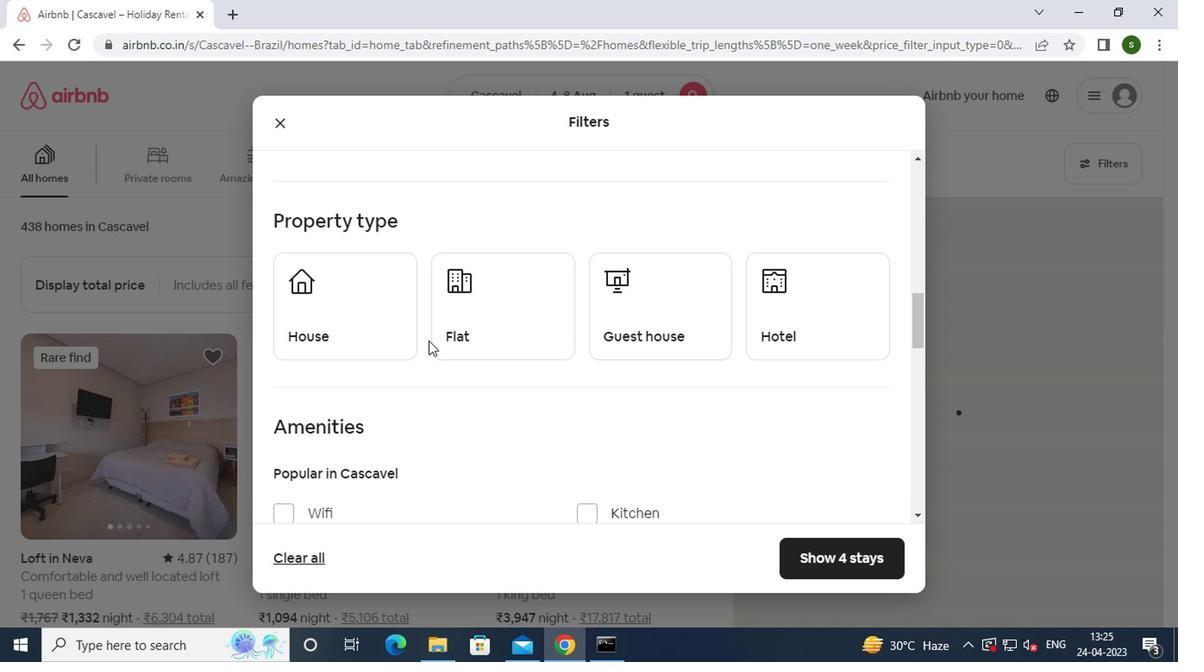 
Action: Mouse pressed left at (472, 320)
Screenshot: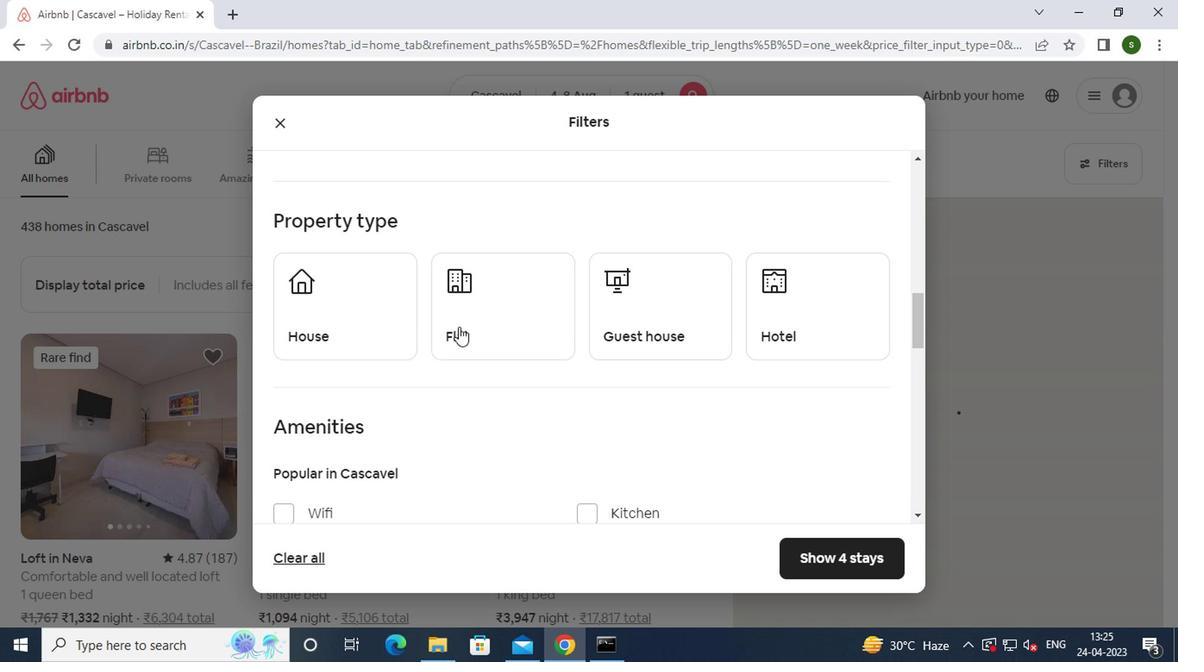 
Action: Mouse moved to (649, 336)
Screenshot: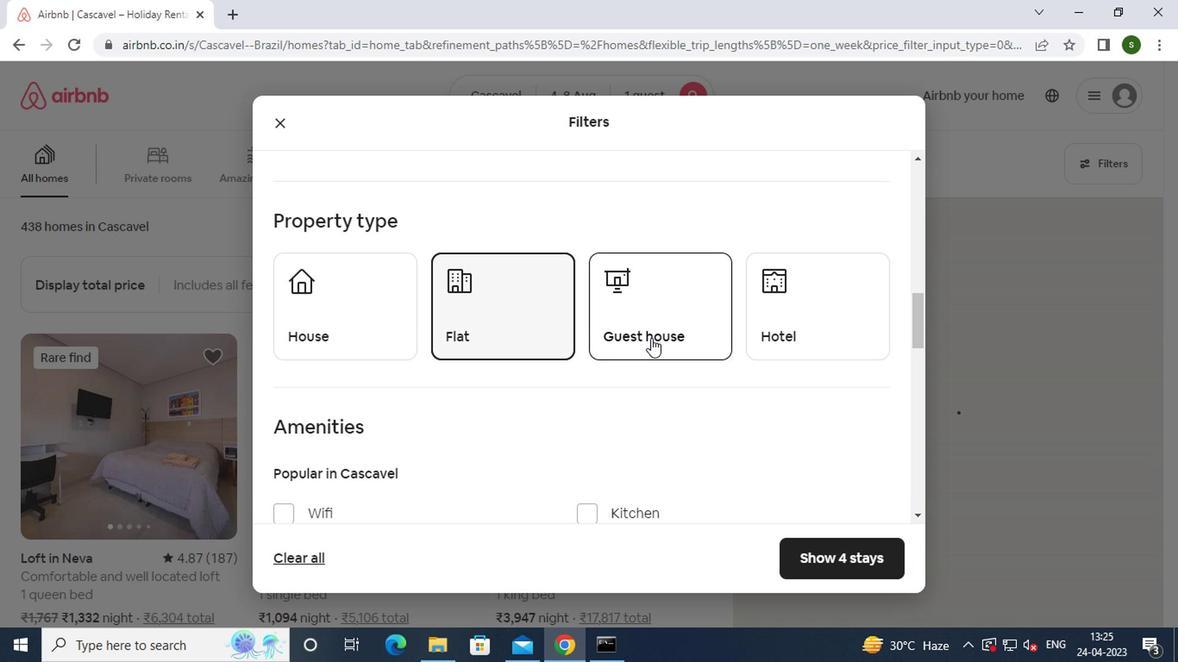 
Action: Mouse pressed left at (649, 336)
Screenshot: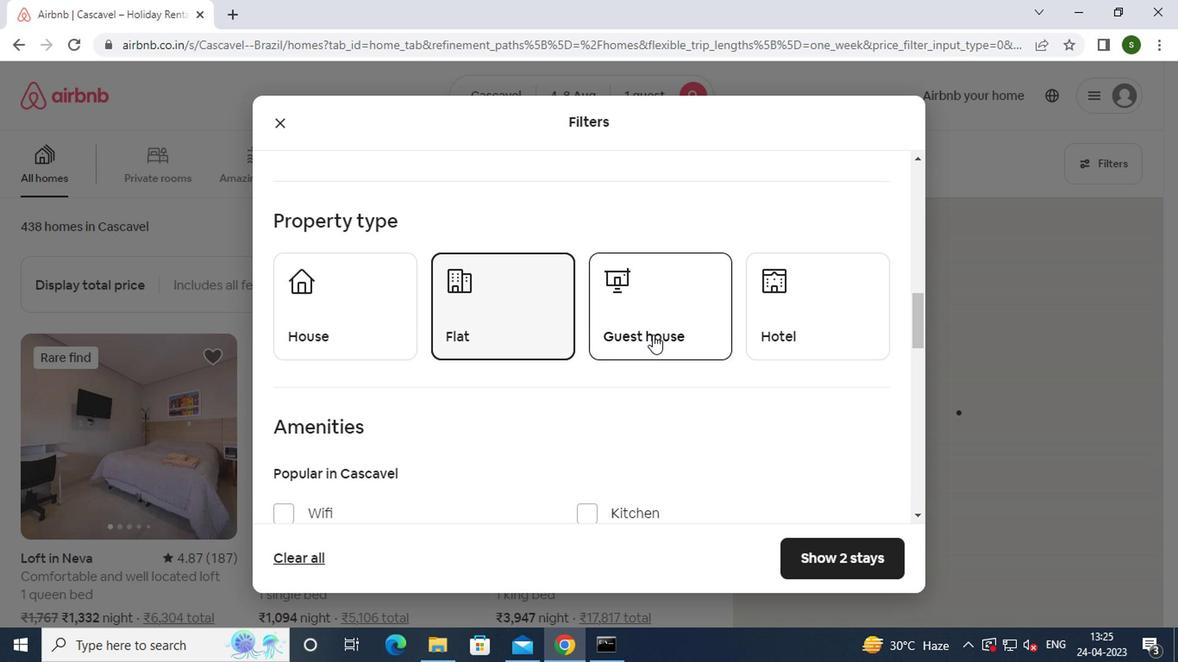 
Action: Mouse moved to (768, 332)
Screenshot: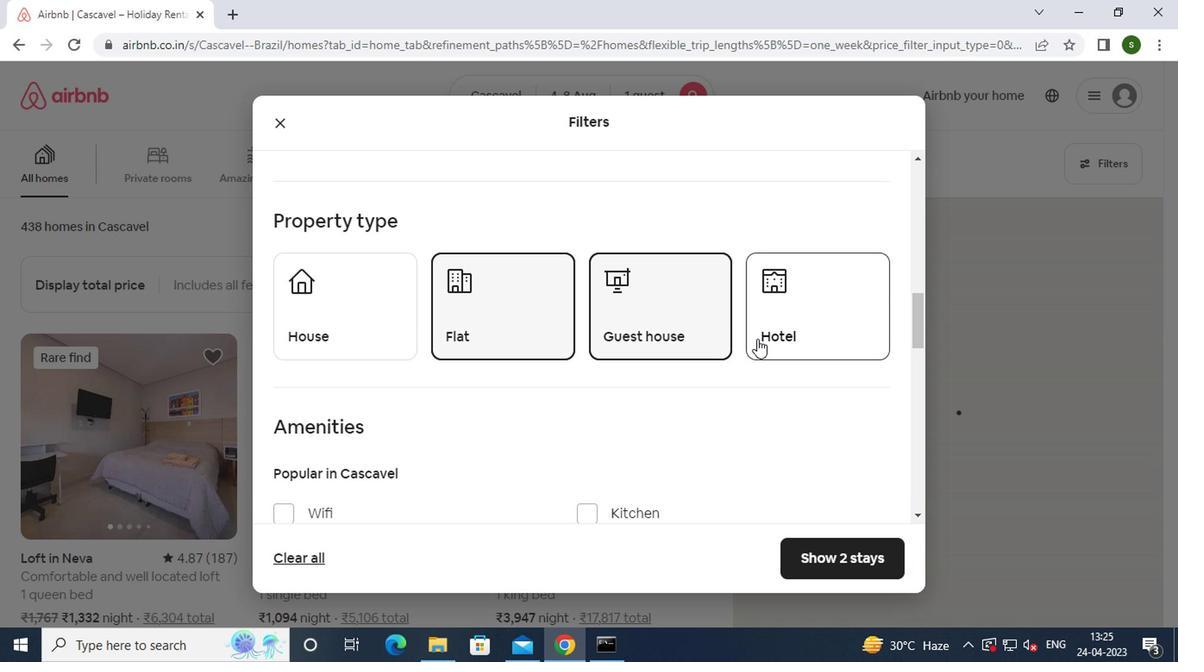 
Action: Mouse pressed left at (768, 332)
Screenshot: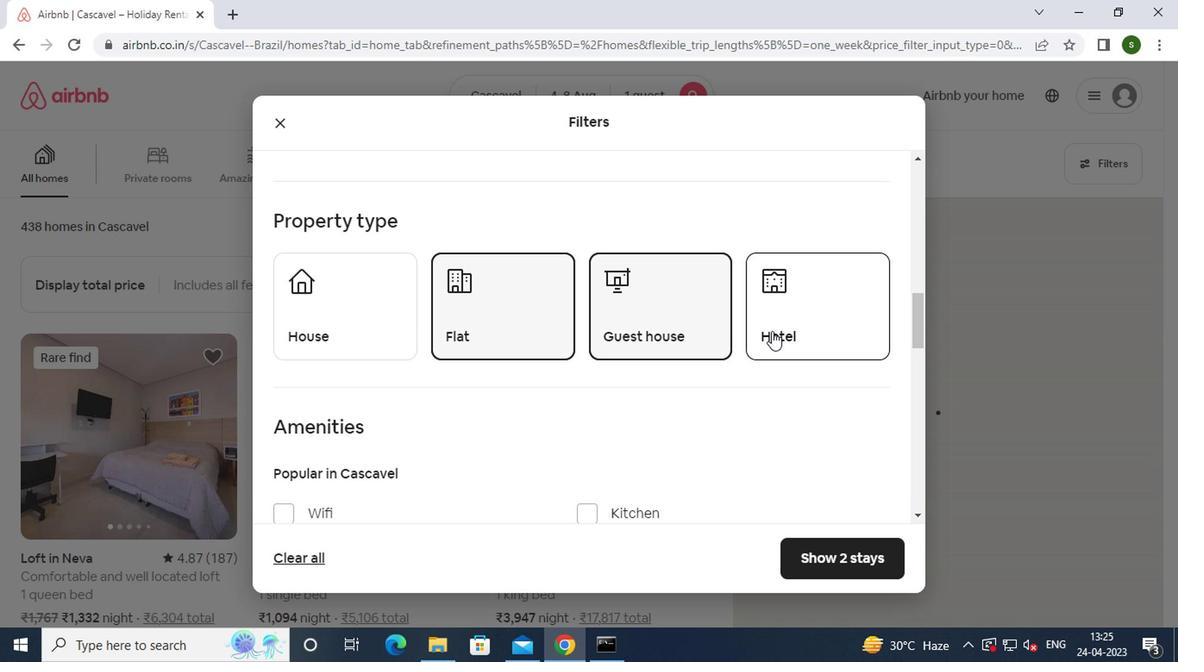 
Action: Mouse moved to (552, 356)
Screenshot: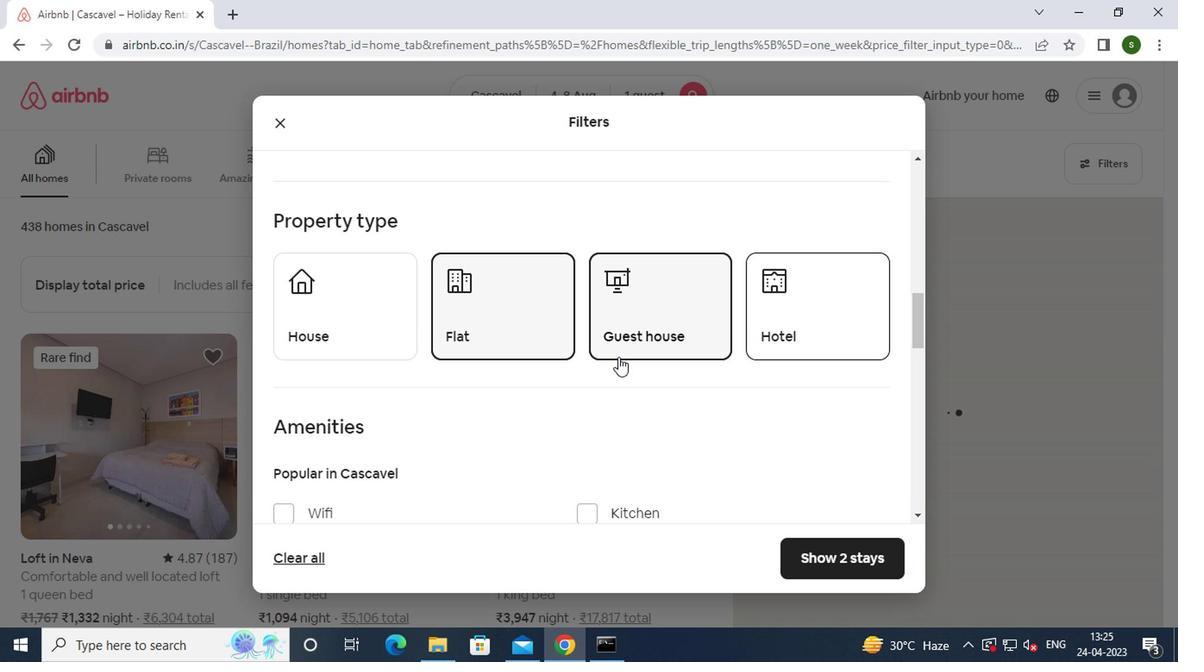 
Action: Mouse scrolled (552, 355) with delta (0, 0)
Screenshot: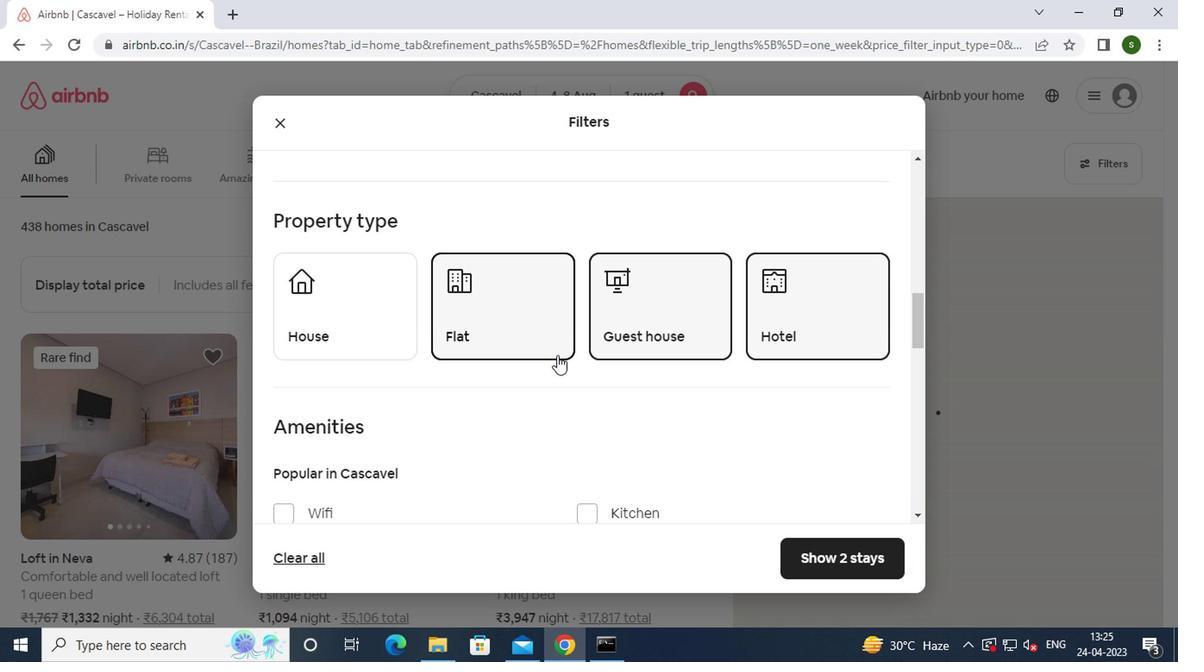 
Action: Mouse scrolled (552, 355) with delta (0, 0)
Screenshot: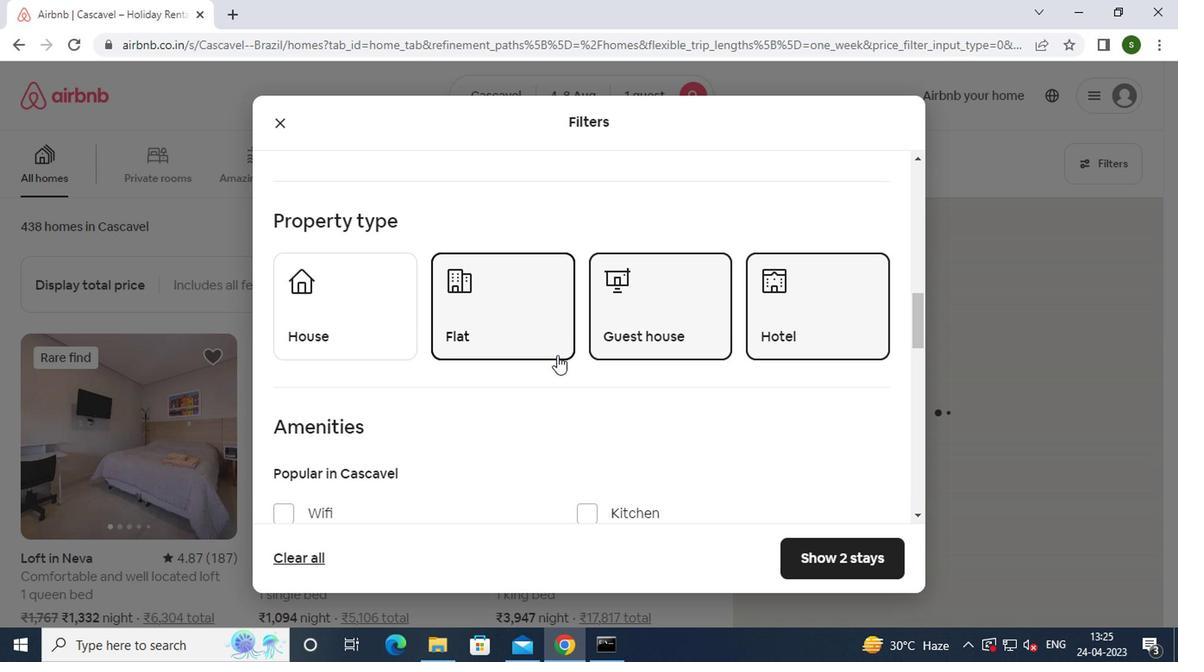 
Action: Mouse scrolled (552, 355) with delta (0, 0)
Screenshot: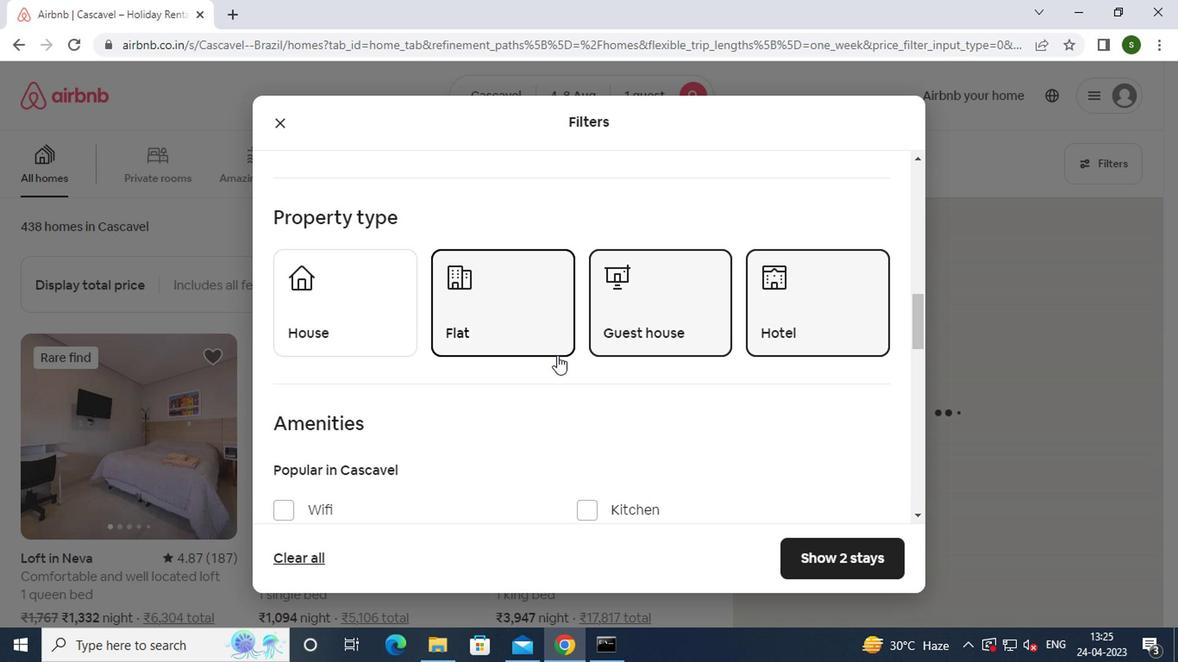 
Action: Mouse moved to (322, 258)
Screenshot: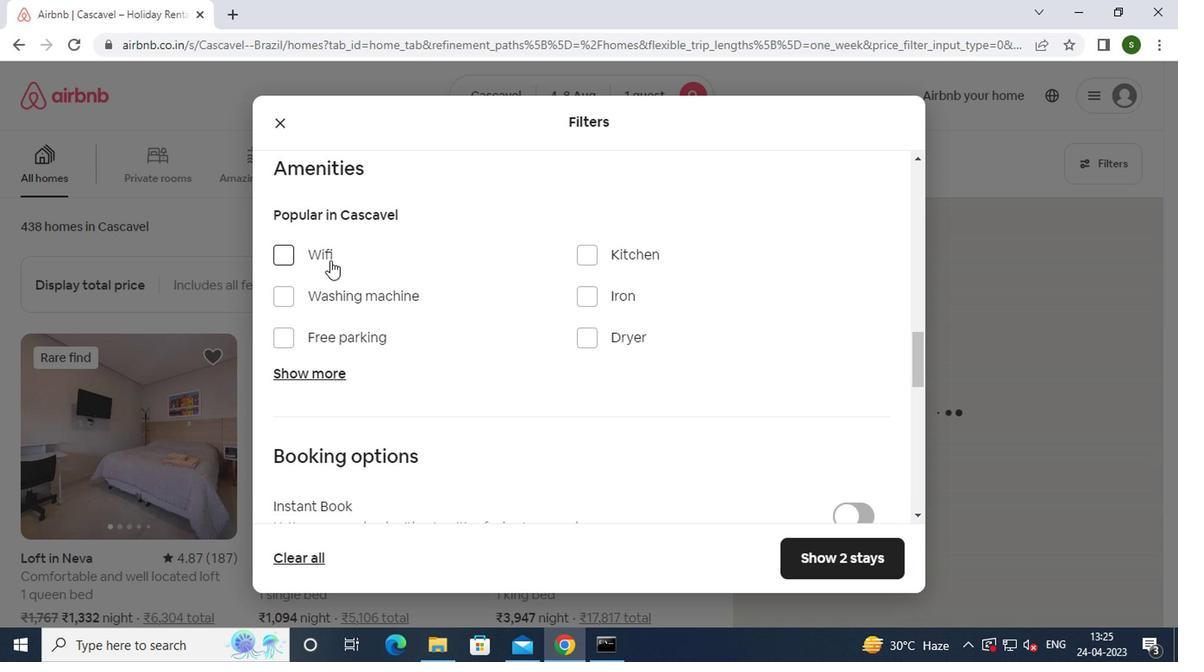 
Action: Mouse pressed left at (322, 258)
Screenshot: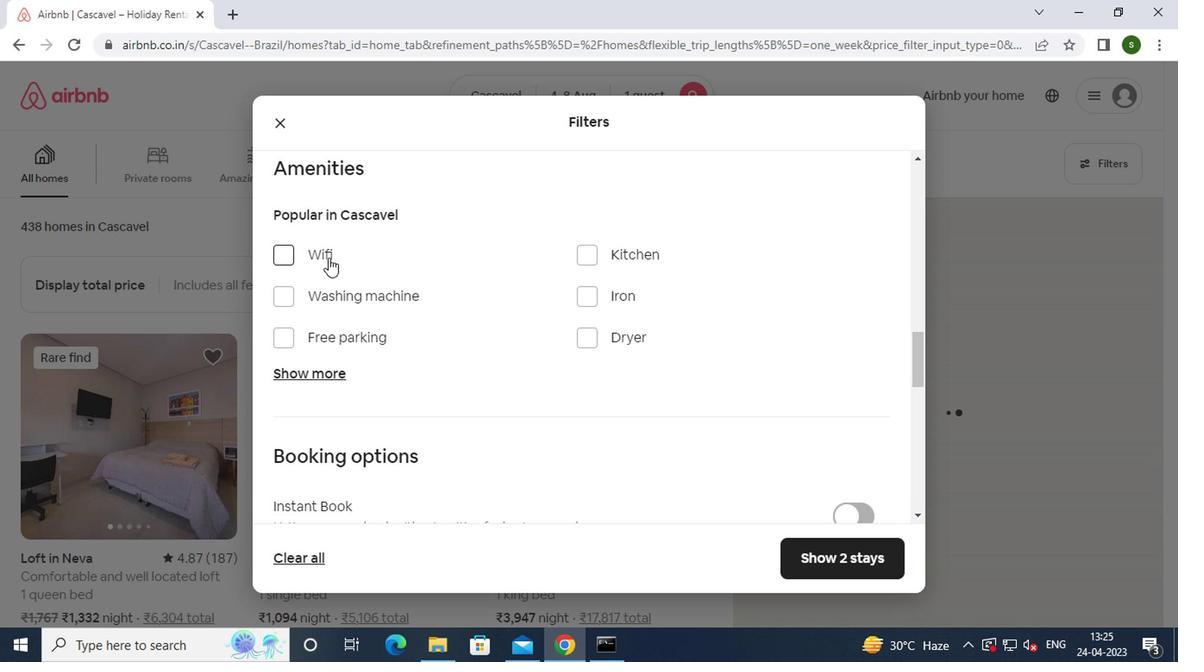 
Action: Mouse moved to (453, 280)
Screenshot: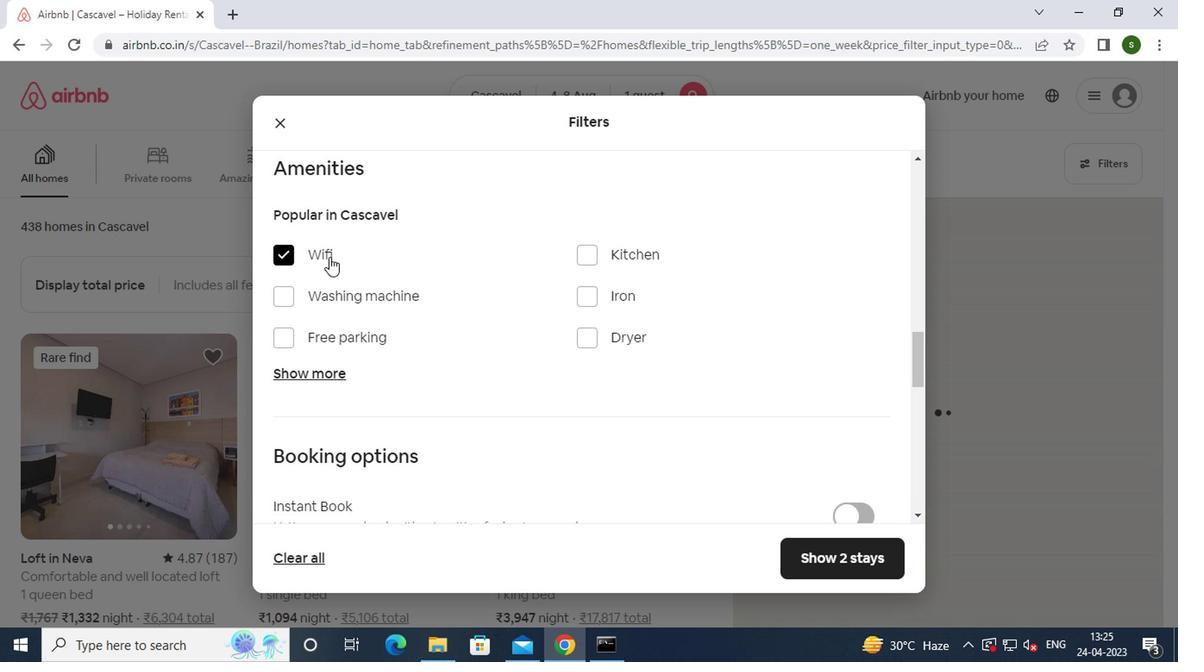
Action: Mouse scrolled (453, 279) with delta (0, -1)
Screenshot: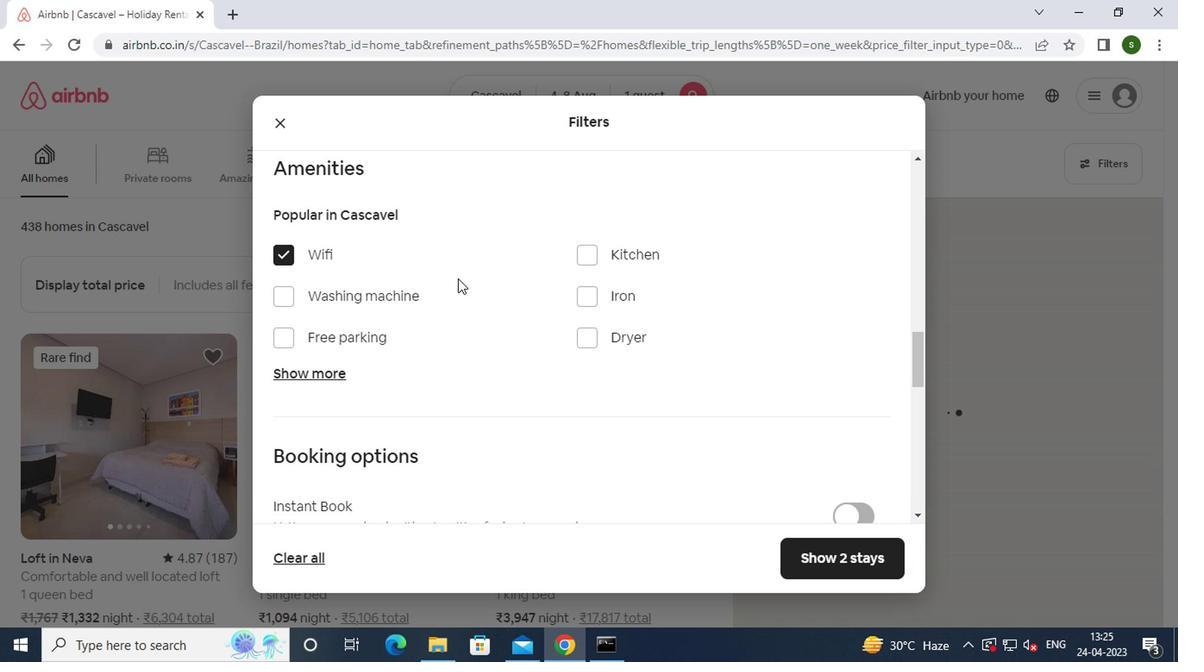 
Action: Mouse scrolled (453, 279) with delta (0, -1)
Screenshot: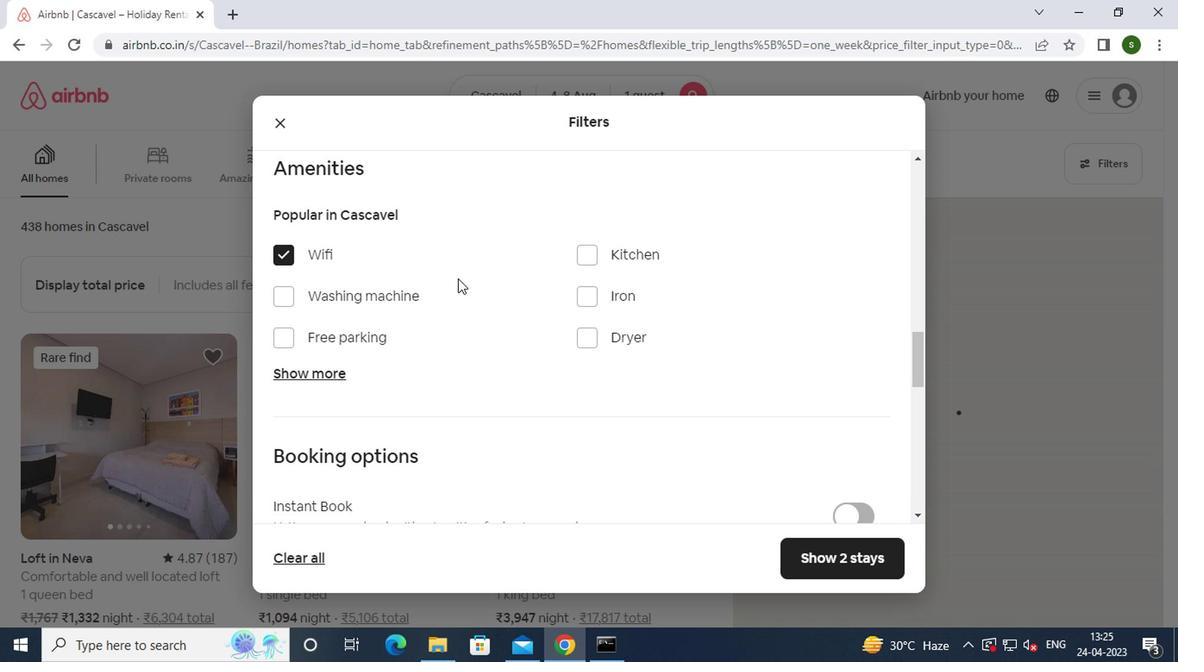 
Action: Mouse scrolled (453, 279) with delta (0, -1)
Screenshot: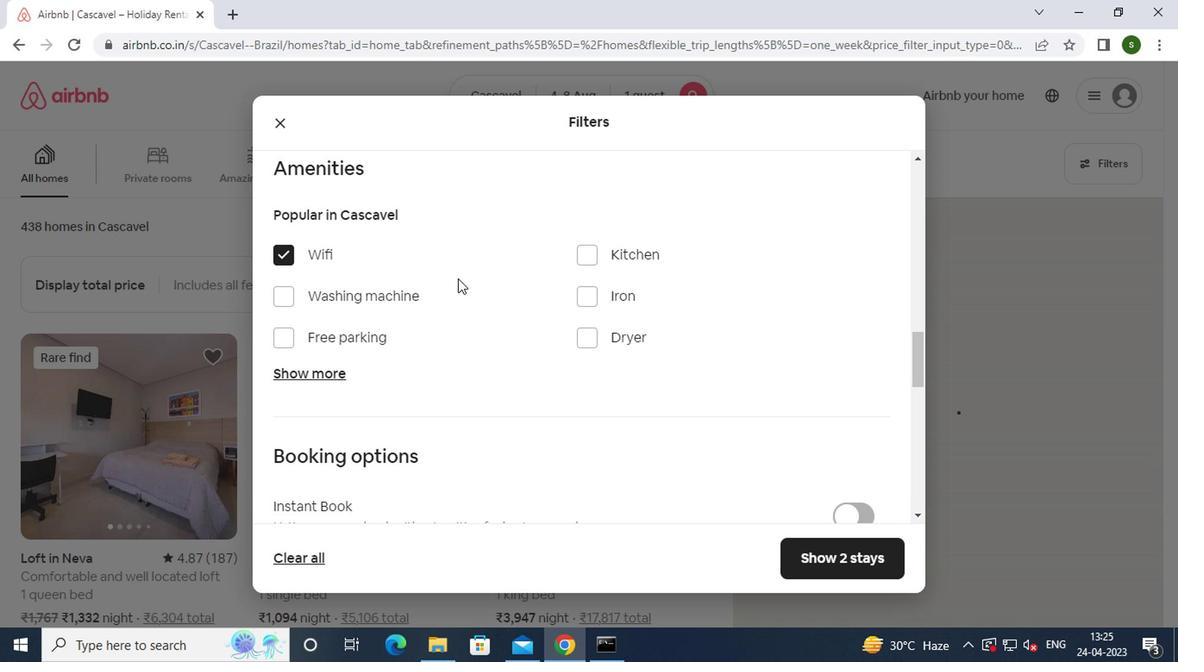 
Action: Mouse scrolled (453, 279) with delta (0, -1)
Screenshot: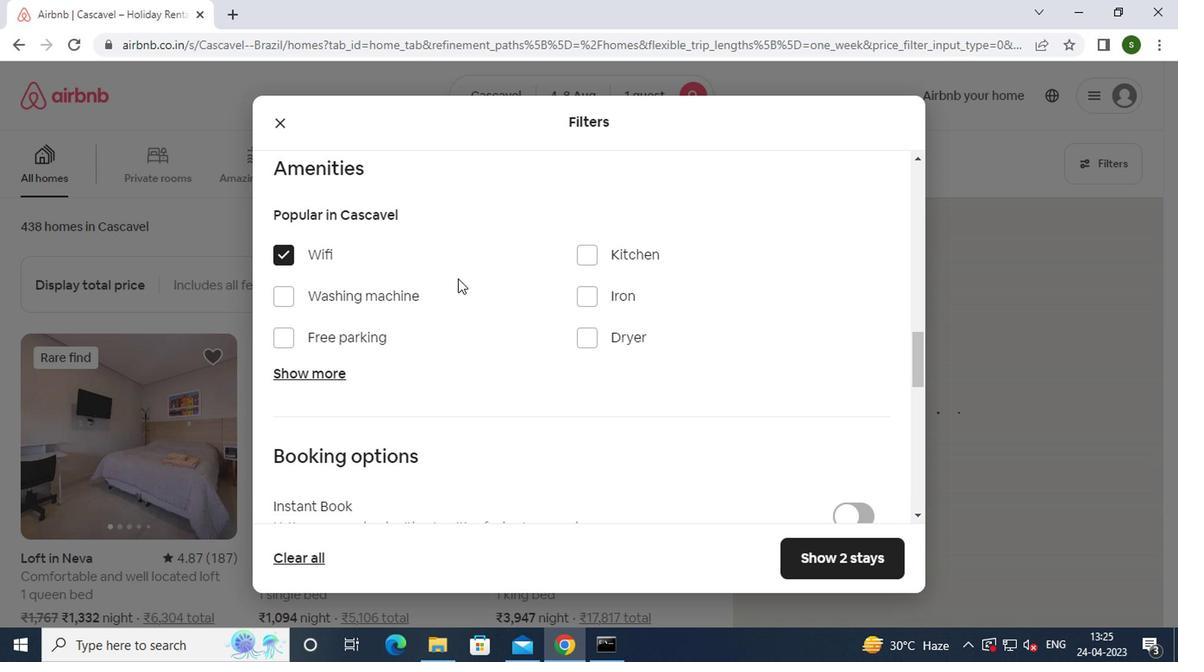
Action: Mouse moved to (837, 237)
Screenshot: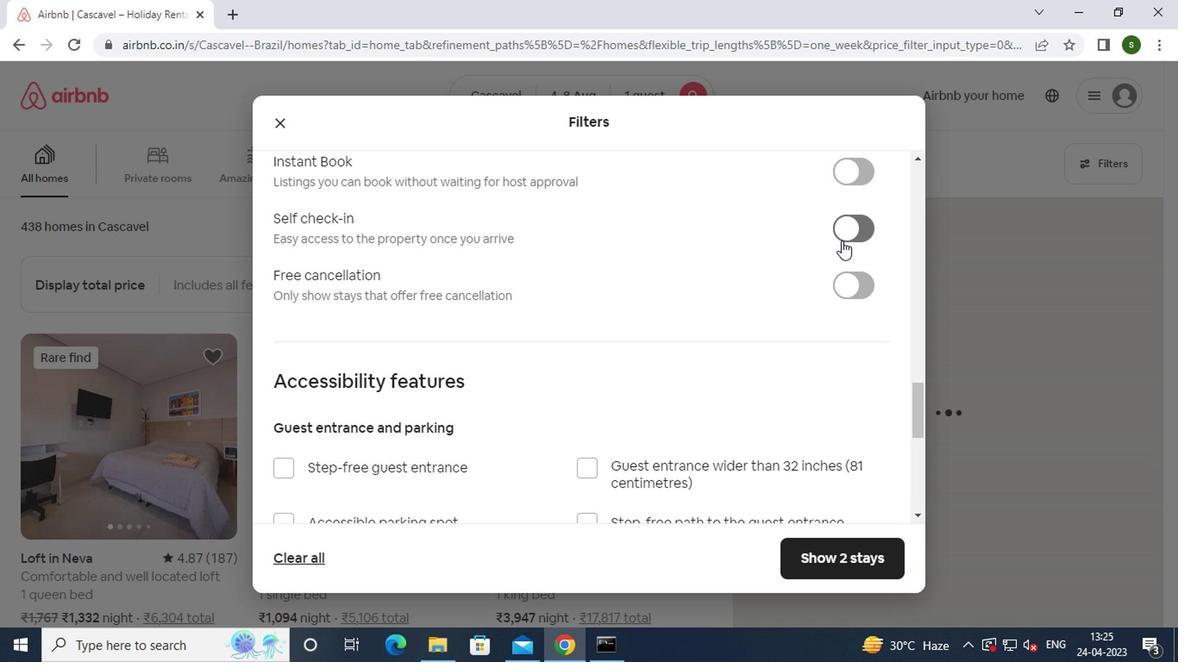 
Action: Mouse pressed left at (837, 237)
Screenshot: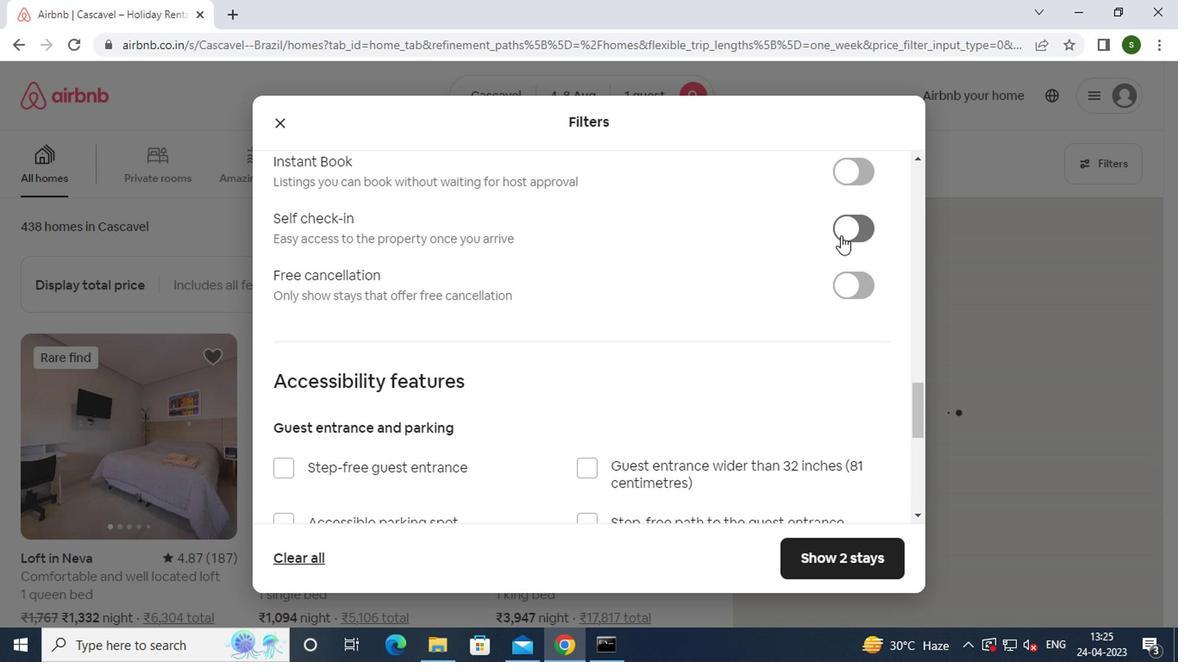 
Action: Mouse moved to (636, 276)
Screenshot: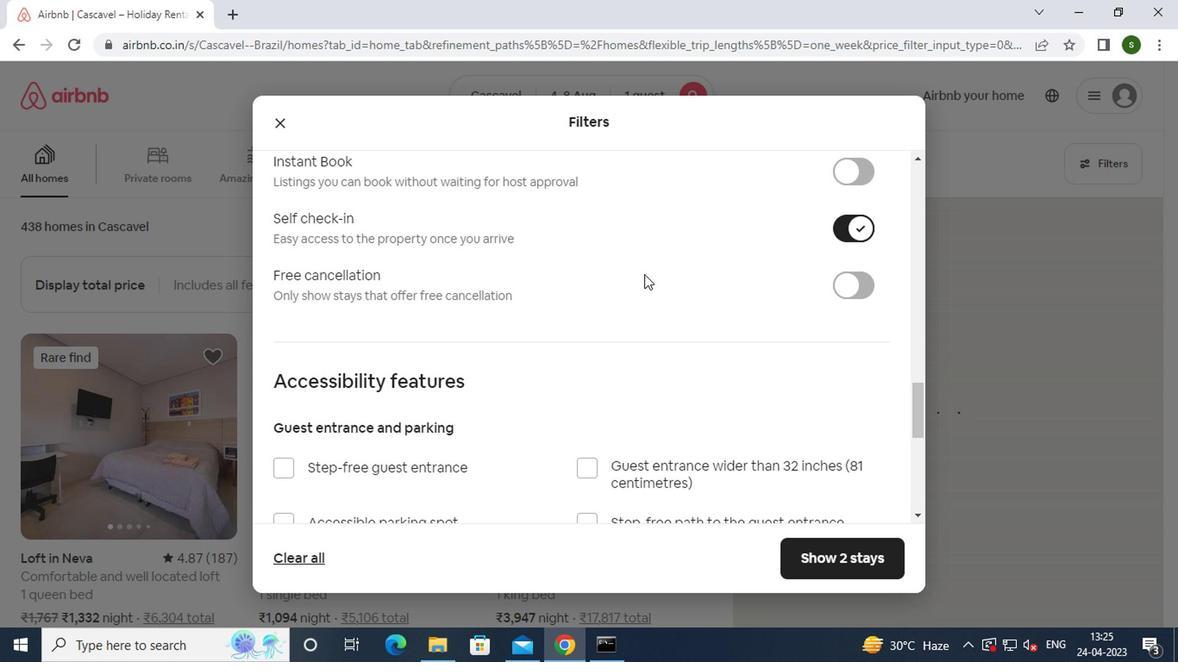 
Action: Mouse scrolled (636, 276) with delta (0, 0)
Screenshot: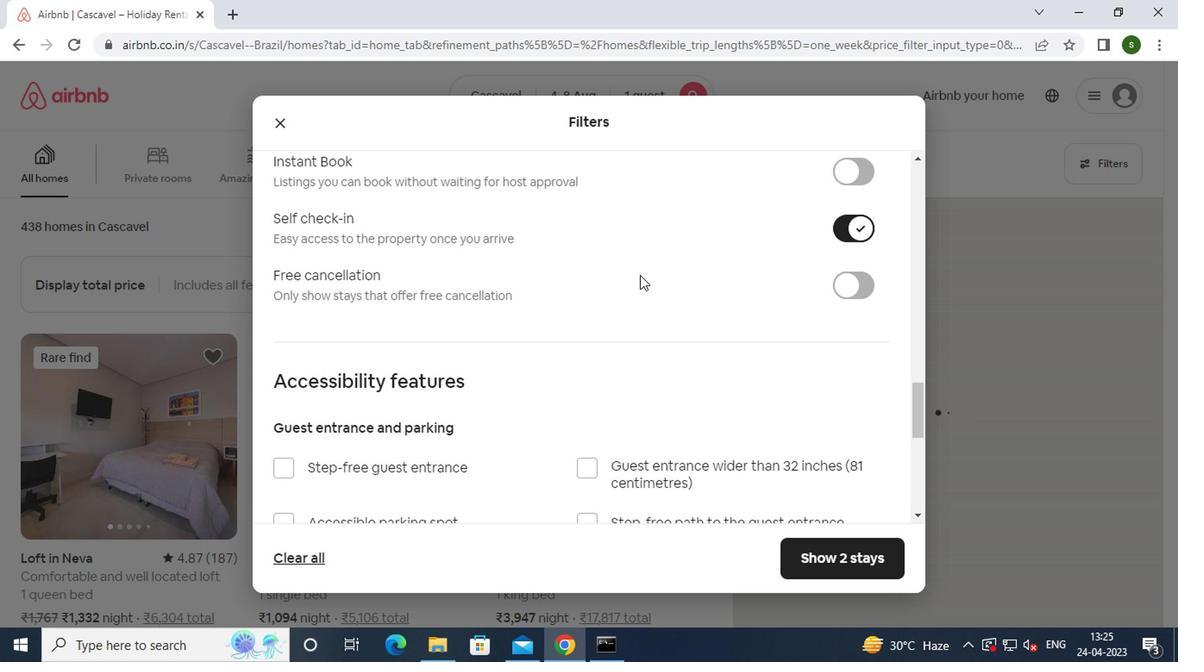 
Action: Mouse scrolled (636, 276) with delta (0, 0)
Screenshot: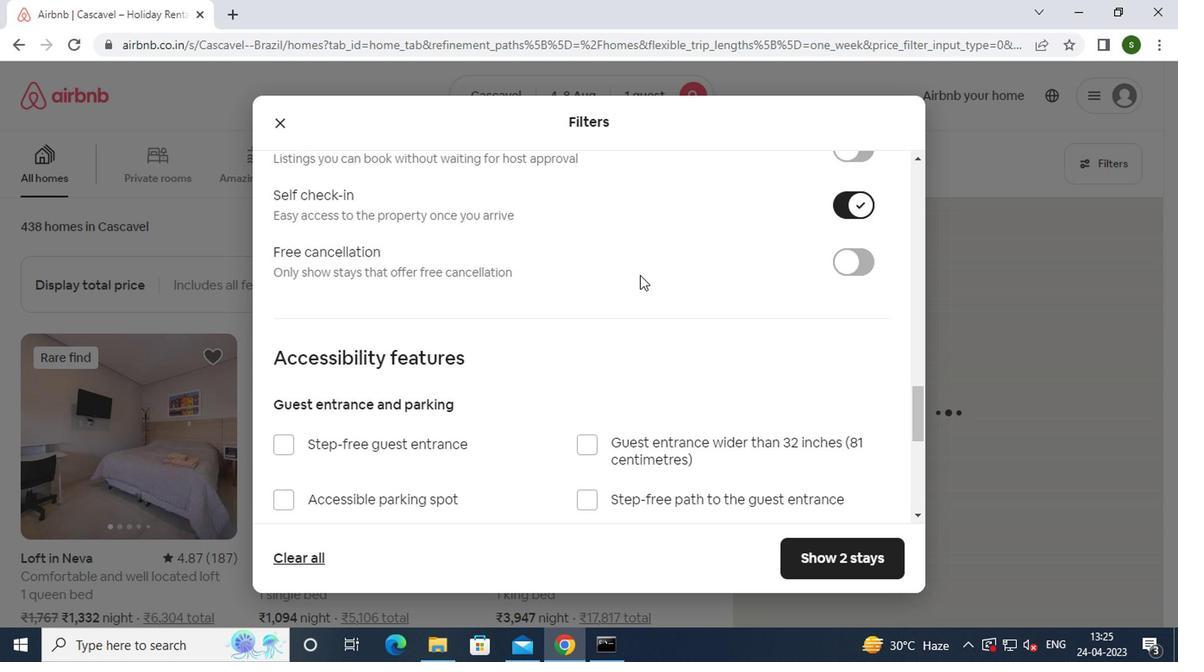 
Action: Mouse scrolled (636, 276) with delta (0, 0)
Screenshot: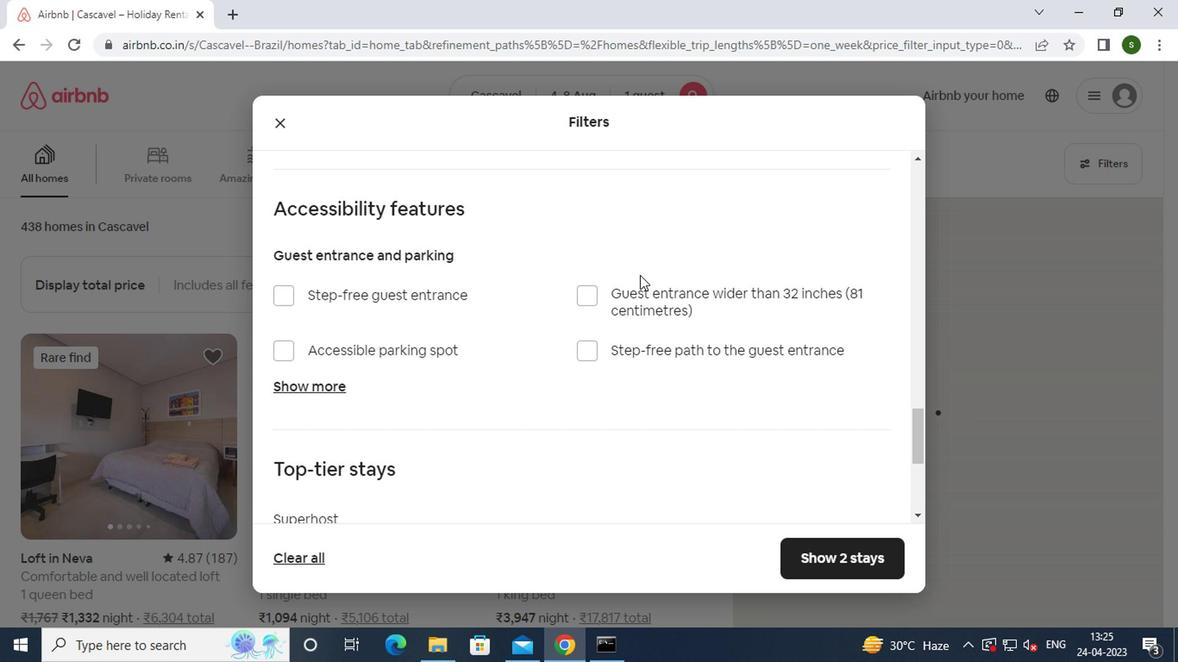 
Action: Mouse scrolled (636, 276) with delta (0, 0)
Screenshot: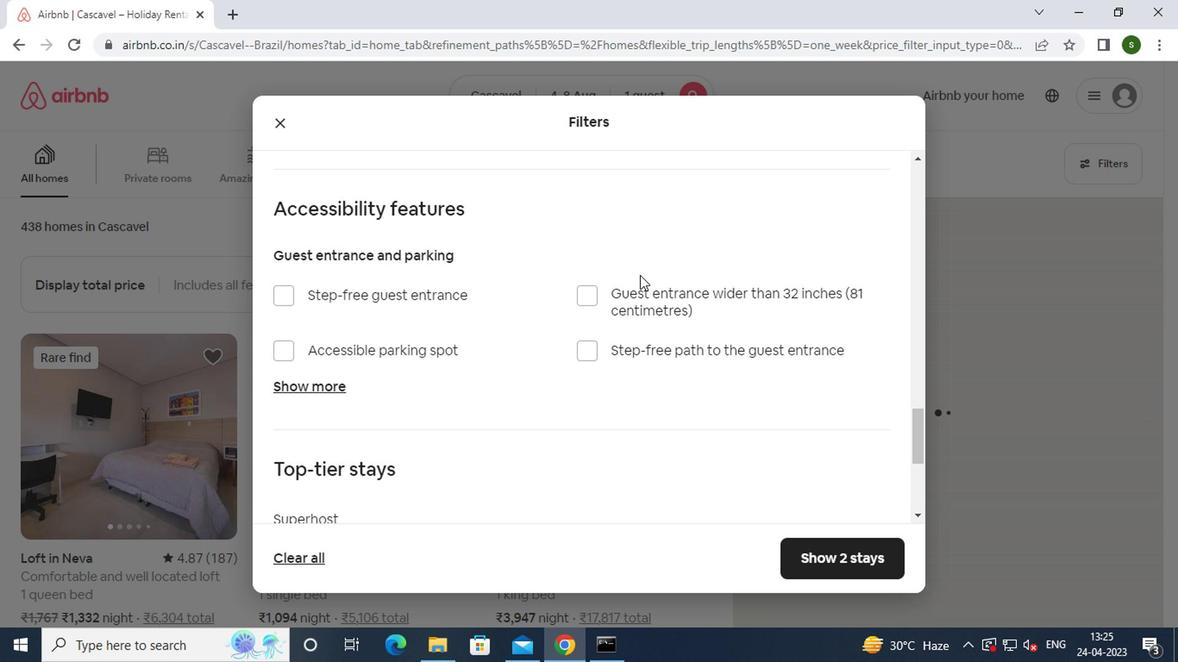 
Action: Mouse scrolled (636, 276) with delta (0, 0)
Screenshot: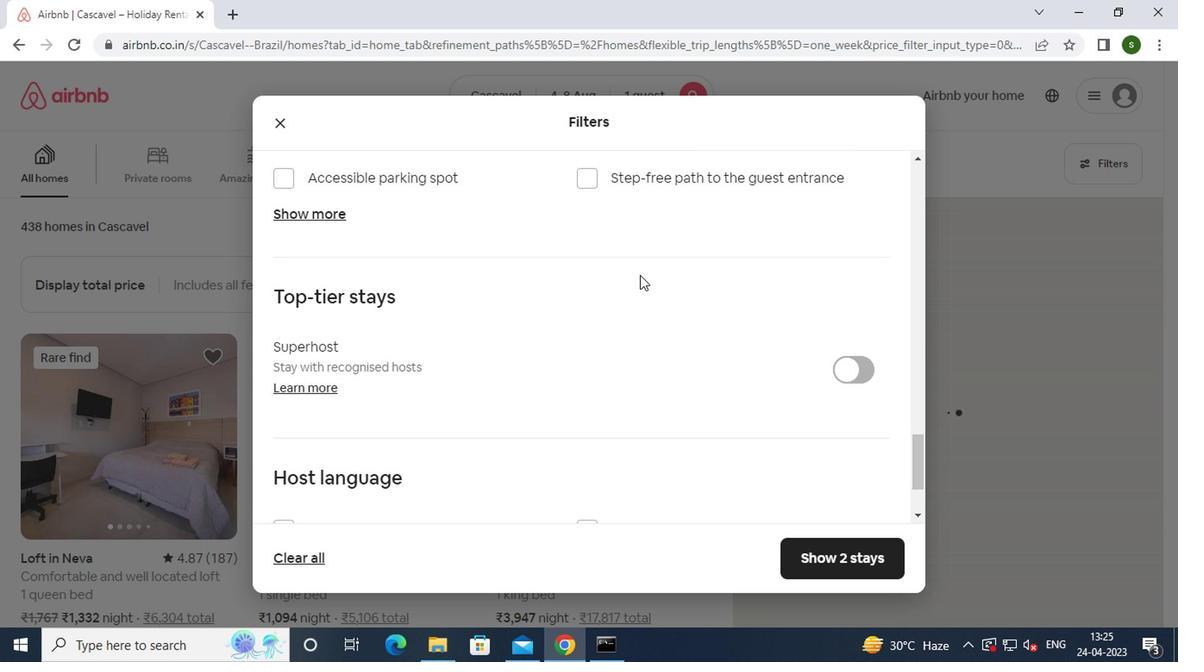 
Action: Mouse scrolled (636, 276) with delta (0, 0)
Screenshot: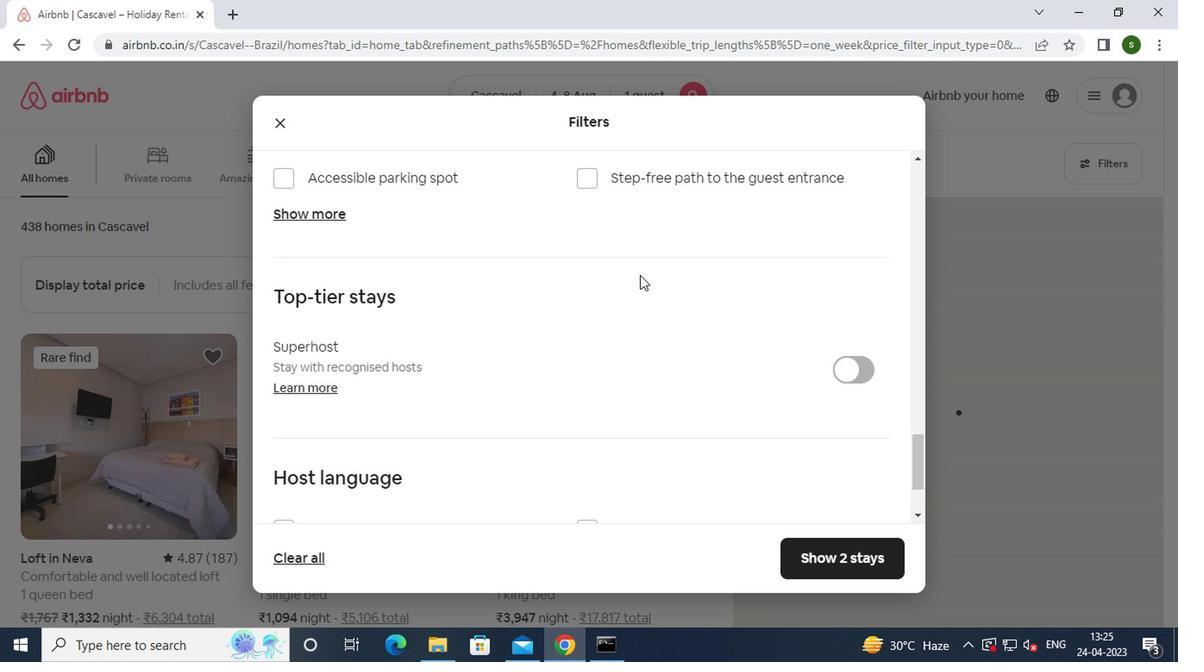 
Action: Mouse scrolled (636, 276) with delta (0, 0)
Screenshot: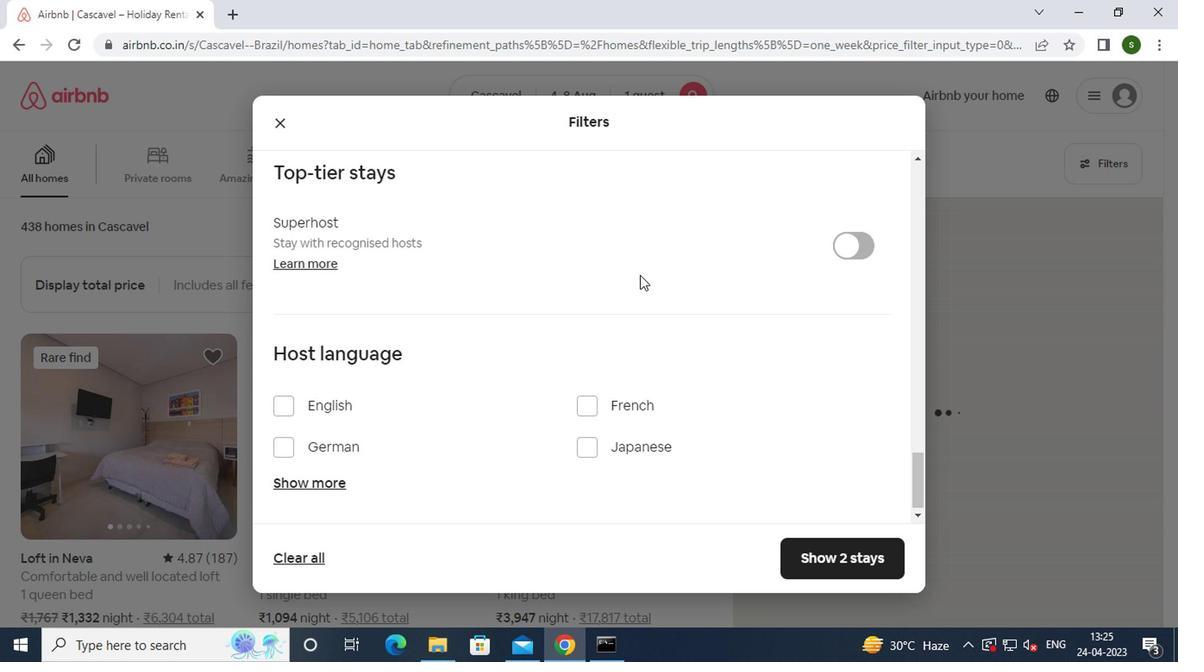 
Action: Mouse scrolled (636, 276) with delta (0, 0)
Screenshot: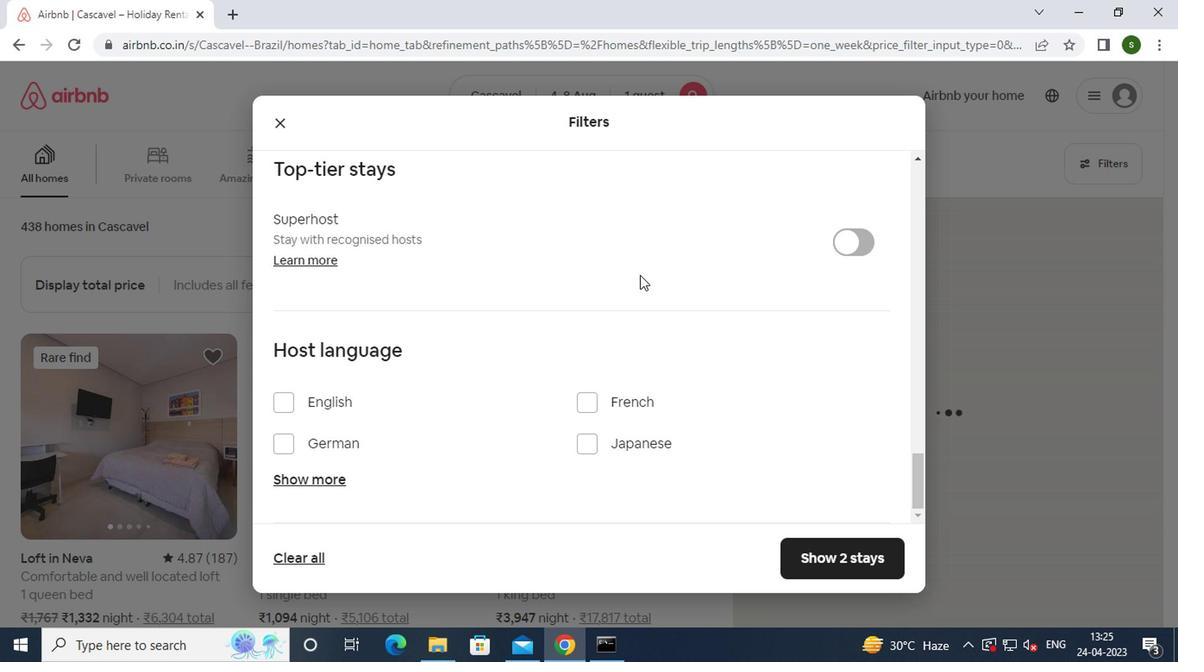 
Action: Mouse moved to (810, 547)
Screenshot: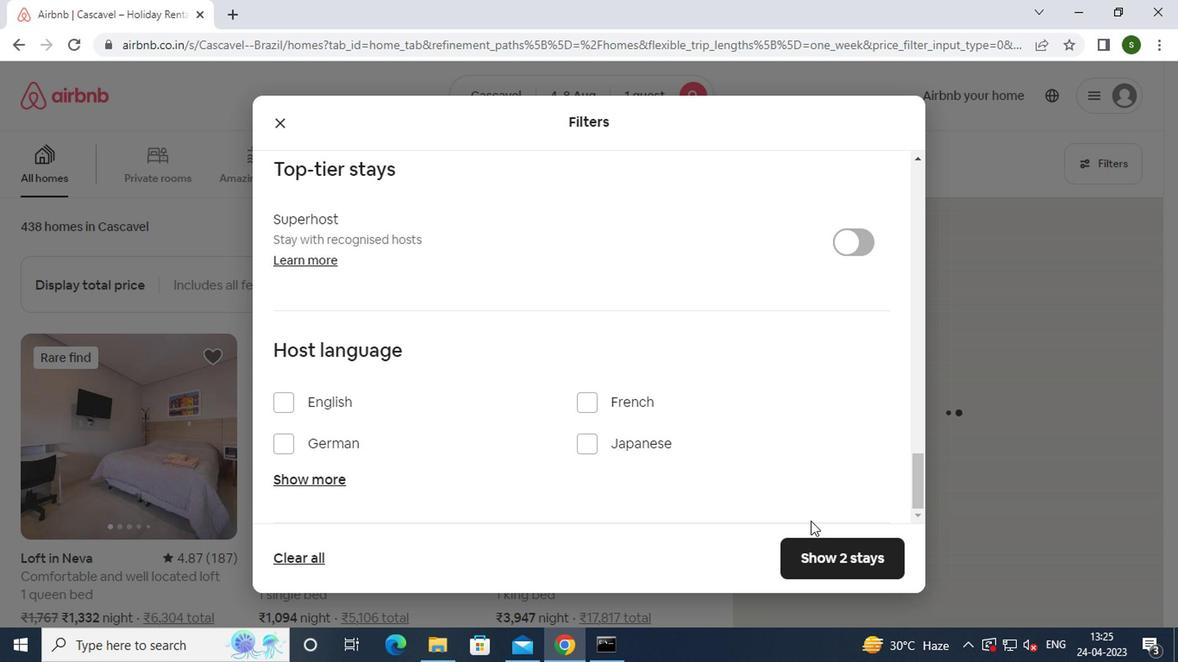 
Action: Mouse pressed left at (810, 547)
Screenshot: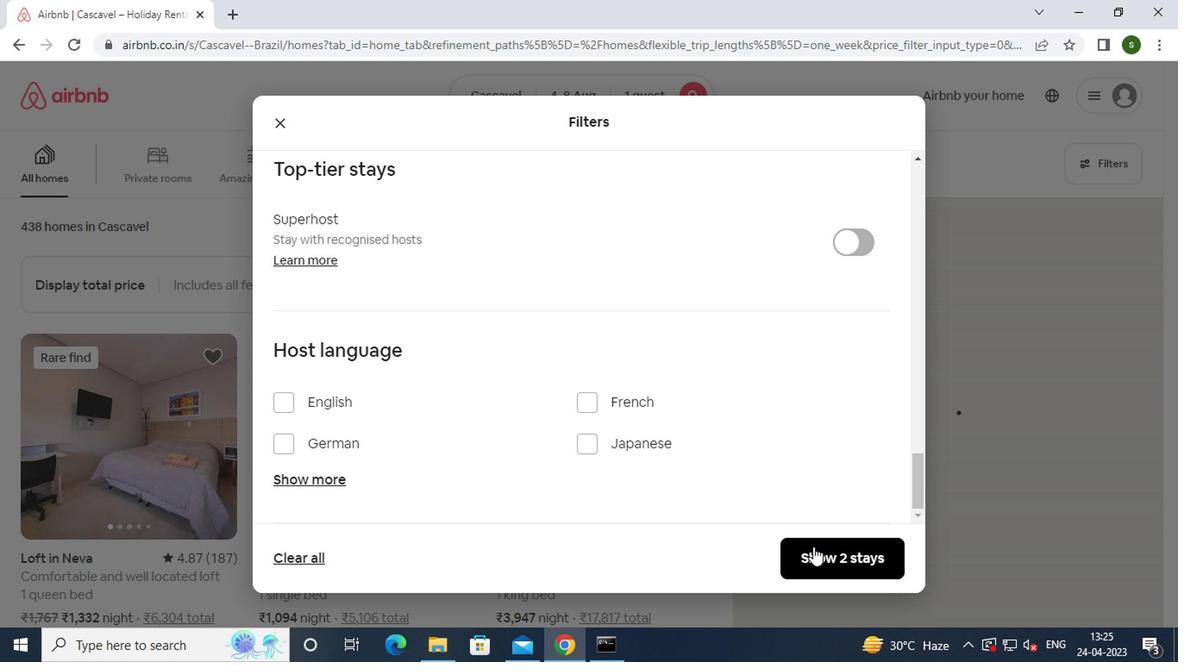 
Action: Mouse moved to (552, 222)
Screenshot: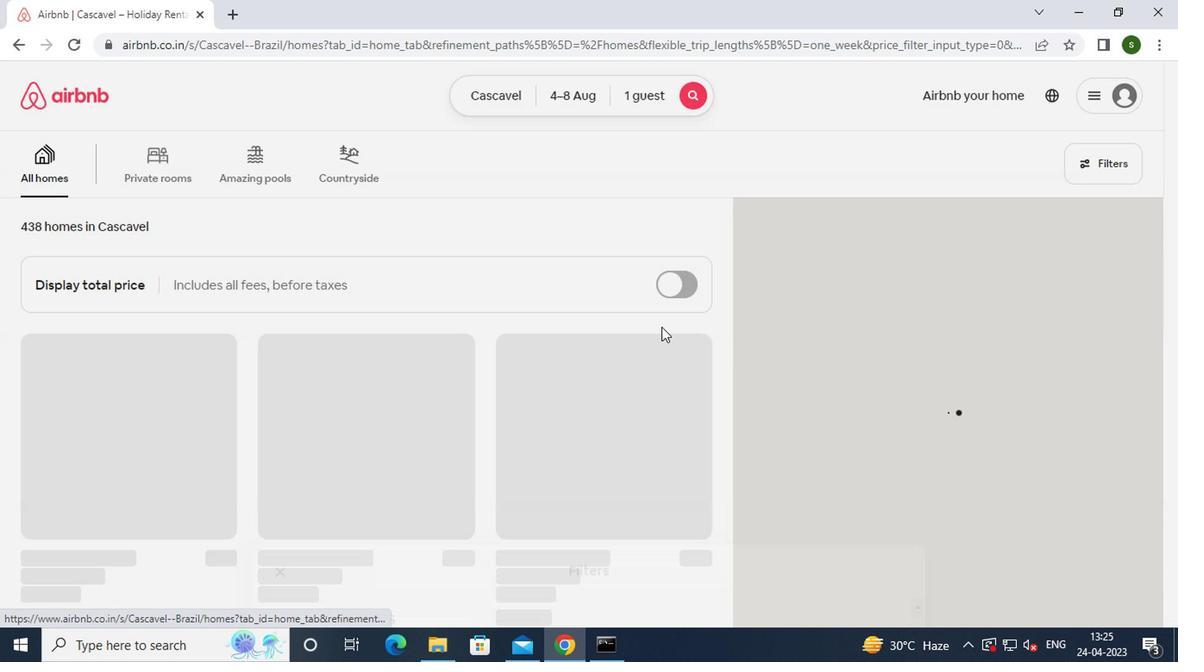 
